 Task: open an excel sheet and write heading  Expense ManagerAdd Datesin a column and its values below  '2023-05-01, 2023-05-03, 2023-05-05, 2023-05-10, 2023-05-15, 2023-05-20, 2023-05-25 & 2023-05-31'Add Categories in next column and its values below  Food, Transportation, Utilities, Food, Housing, Entertainment, Utilities & FoodAdd Descriptionsin next column and its values below  Grocery Store, Bus Fare, Internet Bill, Restaurant, Rent, Movie Tickets, Electricity Bill & Grocery StoreAdd Amountin next column and its values below  $50, $5, $60, $30, $800, $20, $70 & $40Save page Excel Spreadsheet Template
Action: Mouse moved to (22, 14)
Screenshot: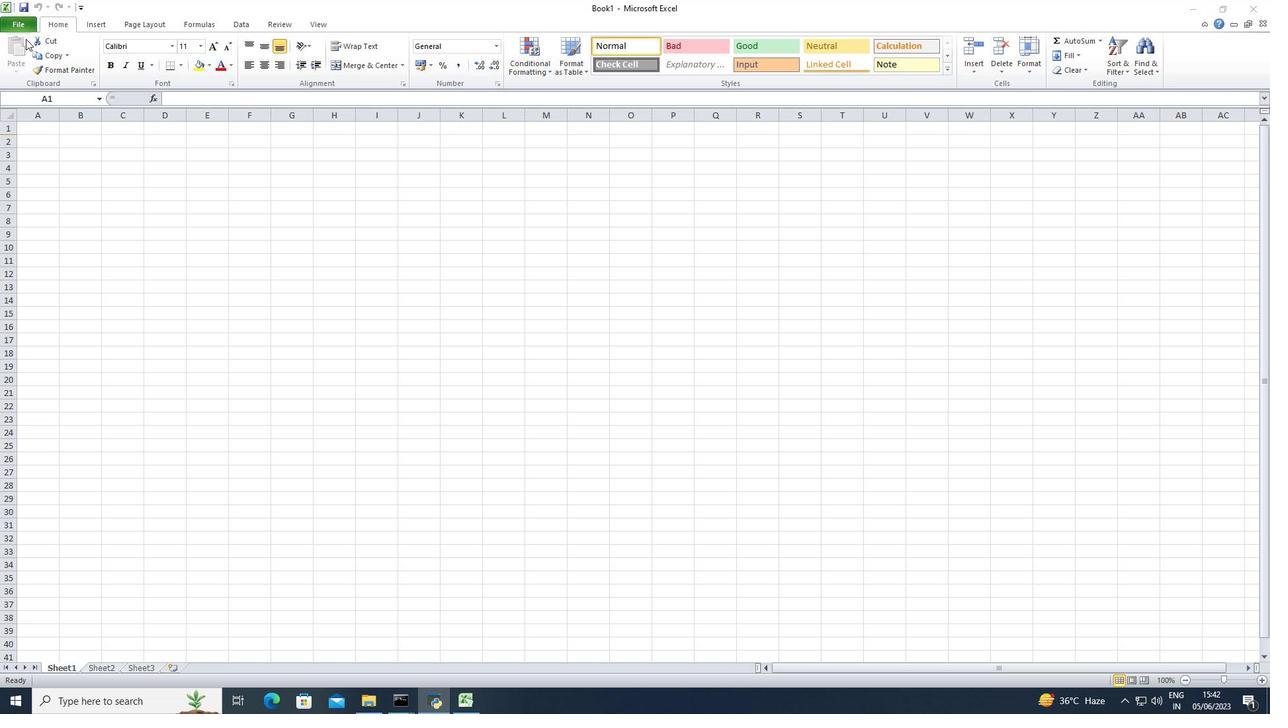 
Action: Mouse pressed left at (22, 14)
Screenshot: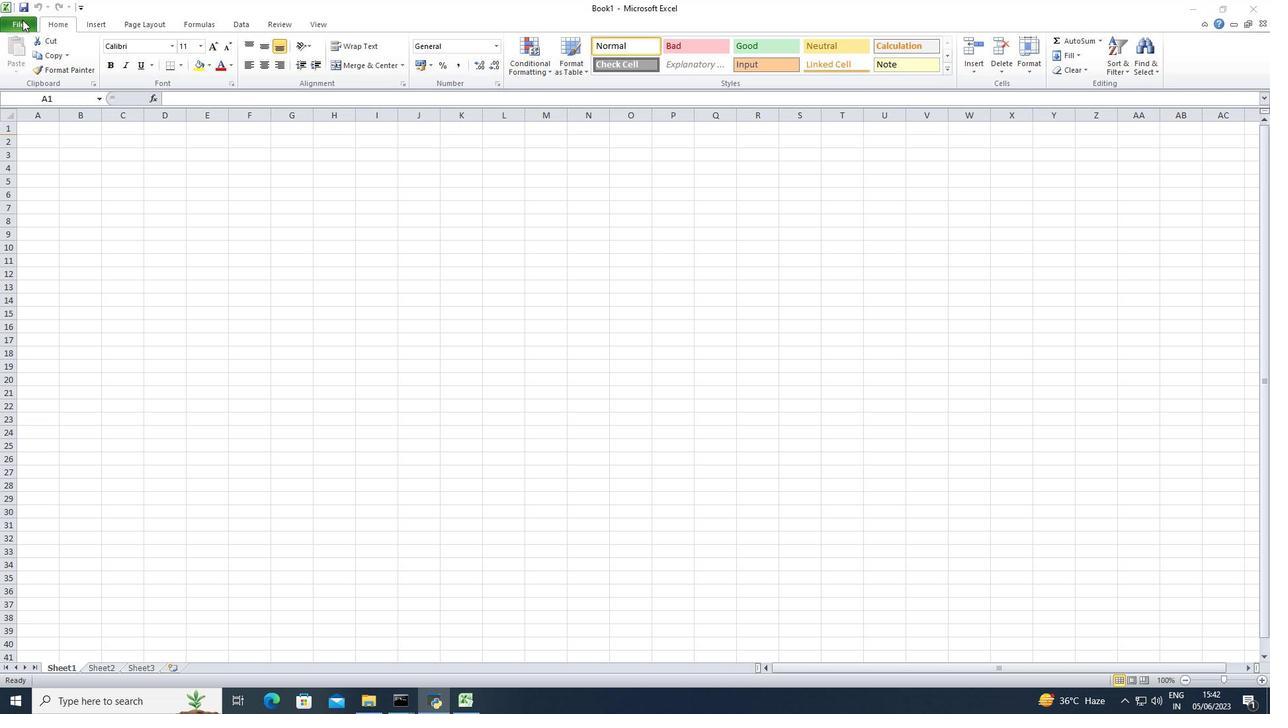 
Action: Mouse moved to (23, 23)
Screenshot: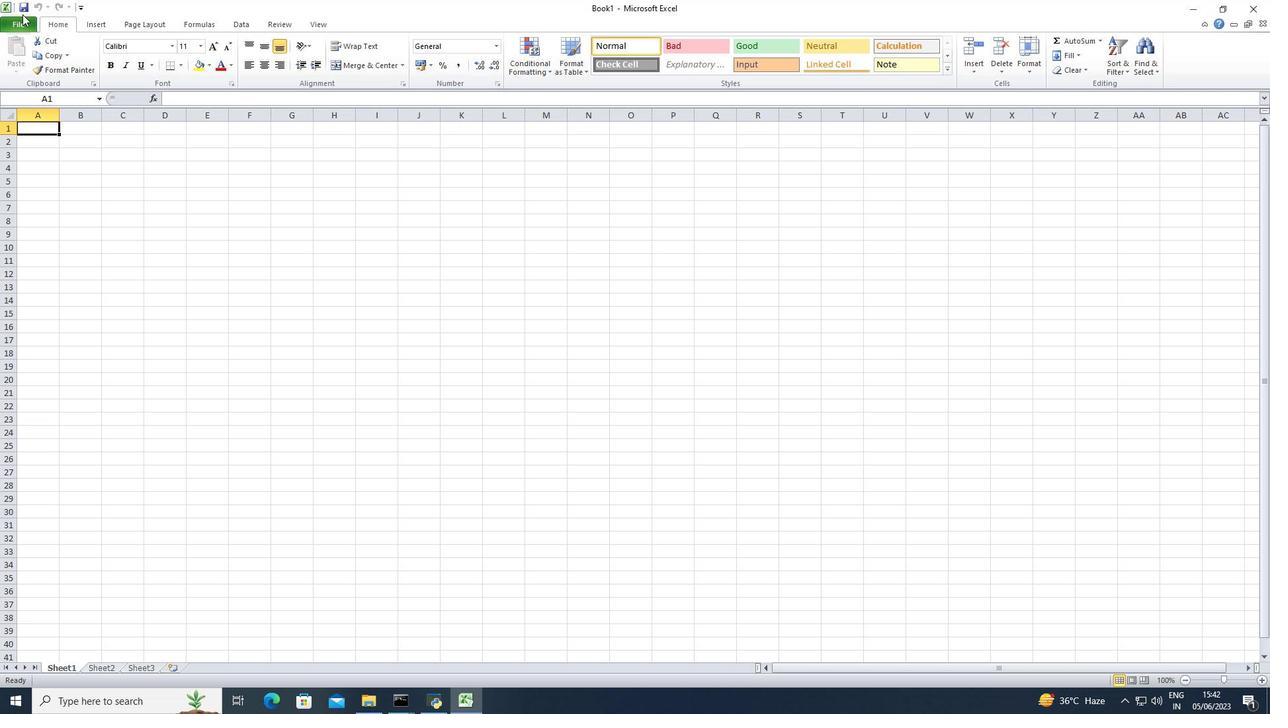
Action: Mouse pressed left at (23, 23)
Screenshot: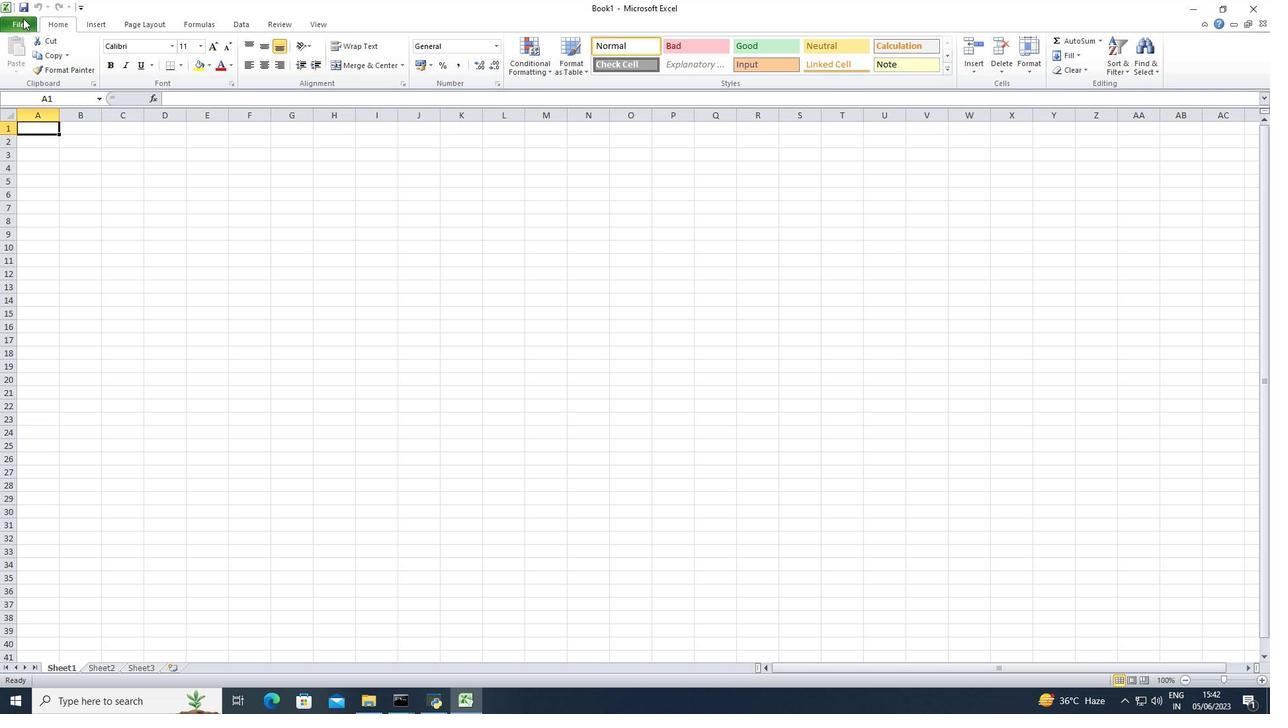
Action: Mouse moved to (27, 174)
Screenshot: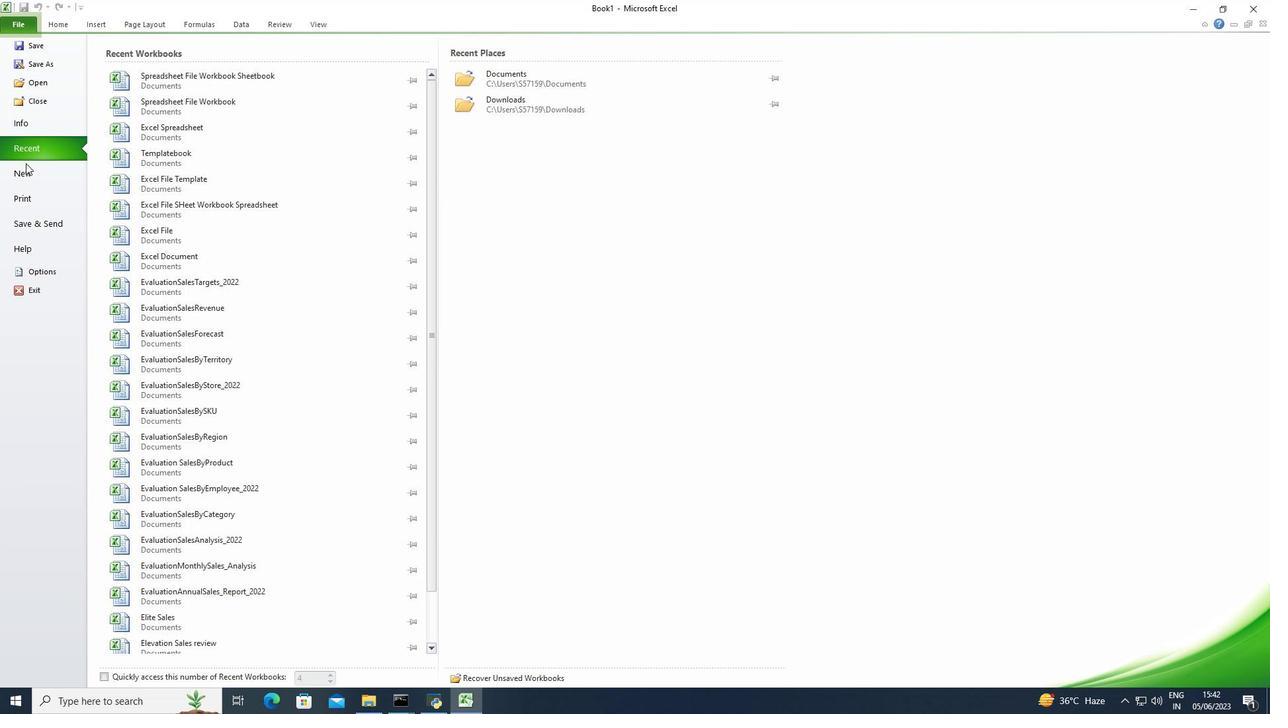 
Action: Mouse pressed left at (27, 174)
Screenshot: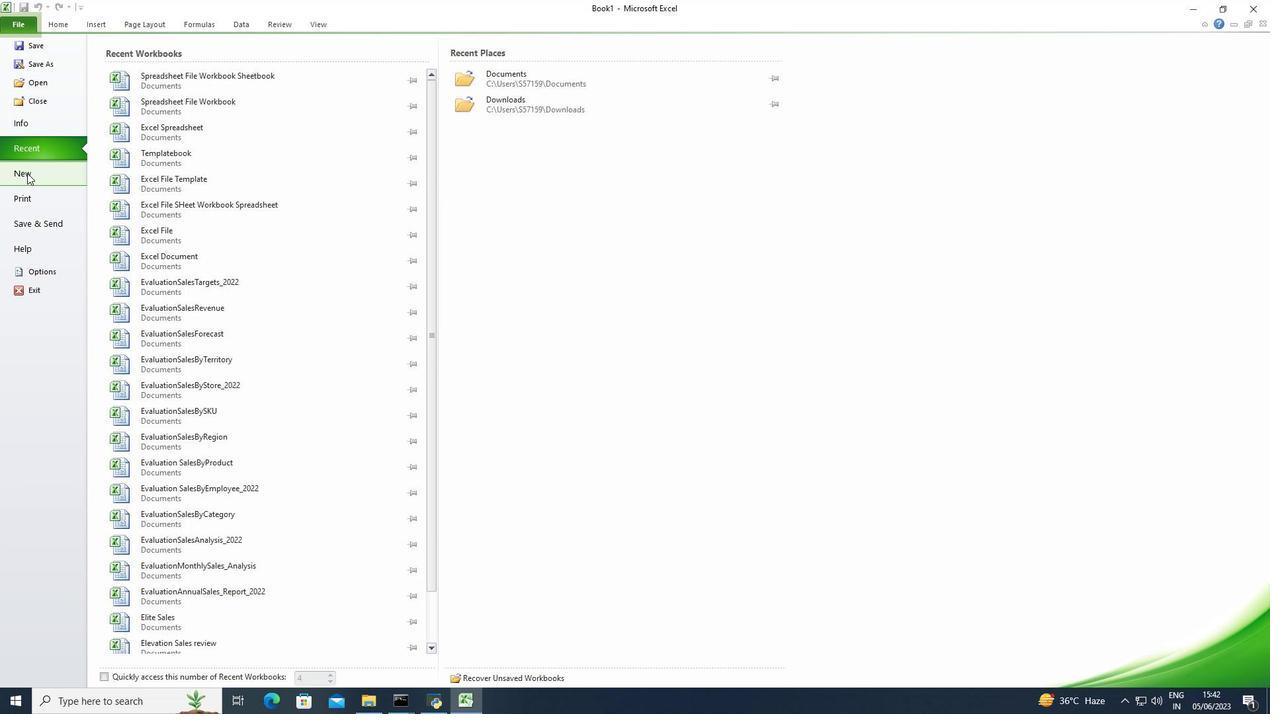 
Action: Mouse moved to (672, 328)
Screenshot: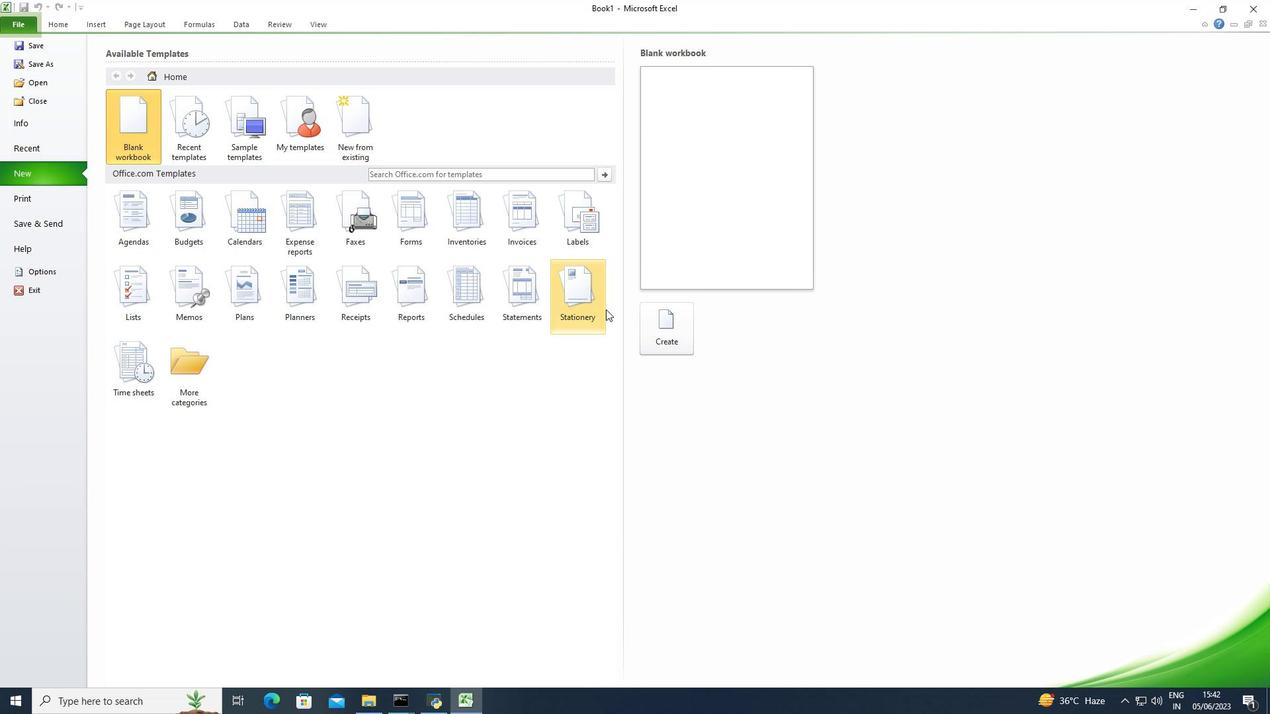 
Action: Mouse pressed left at (672, 328)
Screenshot: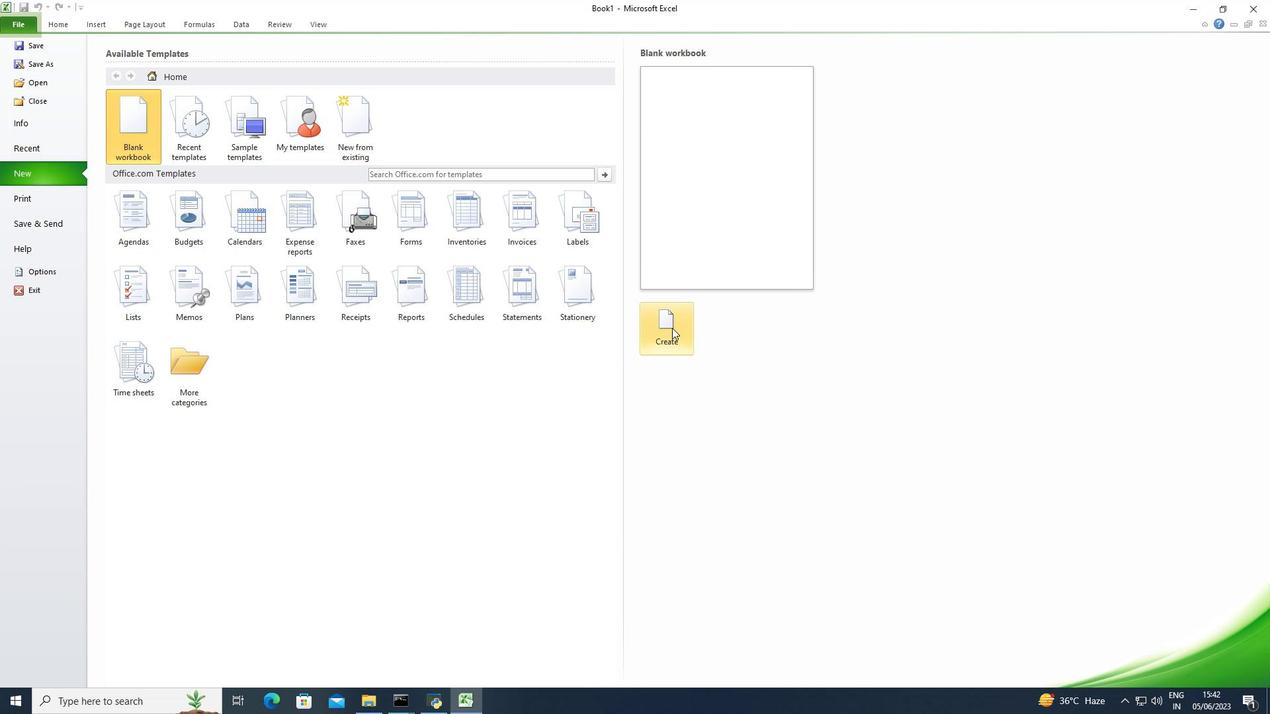 
Action: Mouse moved to (28, 133)
Screenshot: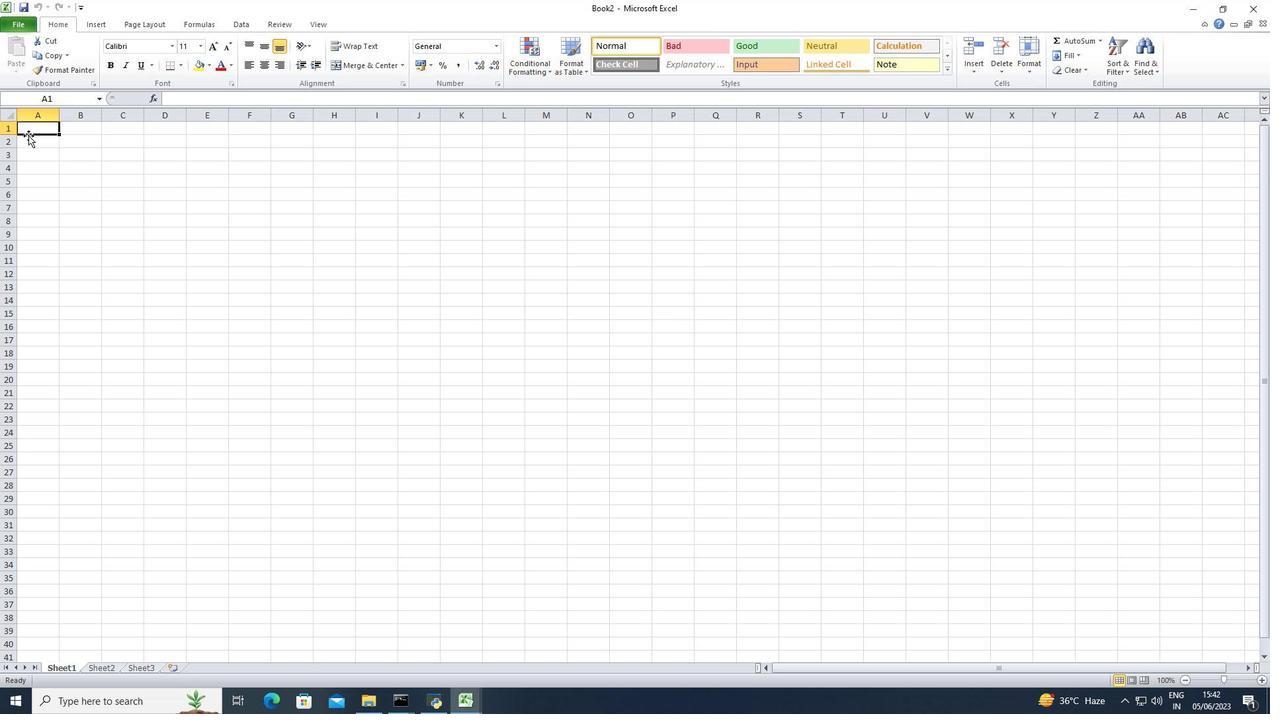 
Action: Mouse pressed left at (28, 133)
Screenshot: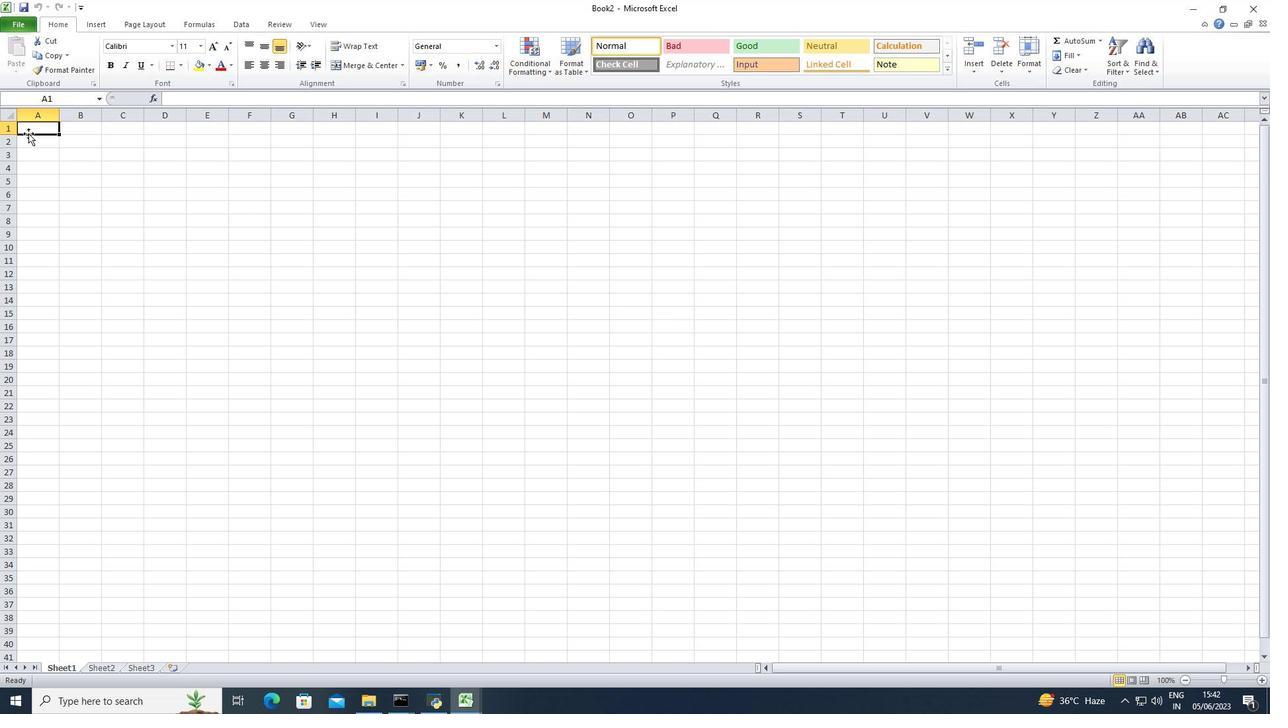 
Action: Key pressed <Key.shift>Expense<Key.space><Key.shift><Key.shift><Key.shift><Key.shift><Key.shift><Key.shift><Key.shift><Key.shift><Key.shift><Key.shift><Key.shift><Key.shift><Key.shift><Key.shift><Key.shift><Key.shift><Key.shift><Key.shift><Key.shift><Key.shift><Key.shift><Key.shift><Key.shift><Key.shift><Key.shift><Key.shift><Key.shift>Manager<Key.down><Key.down><Key.shift><Key.shift><Key.shift><Key.shift><Key.shift><Key.shift><Key.shift><Key.shift><Key.shift><Key.shift><Key.shift><Key.shift><Key.shift><Key.shift>Dates<Key.down>2023-05-01<Key.enter>2023-05-03<Key.enter>2023-05-05<Key.enter>2023-05-10<Key.enter>2023-050<Key.backspace>-15<Key.enter>2023-05-20<Key.enter>2023-05-25<Key.enter>2023-05-31<Key.enter>
Screenshot: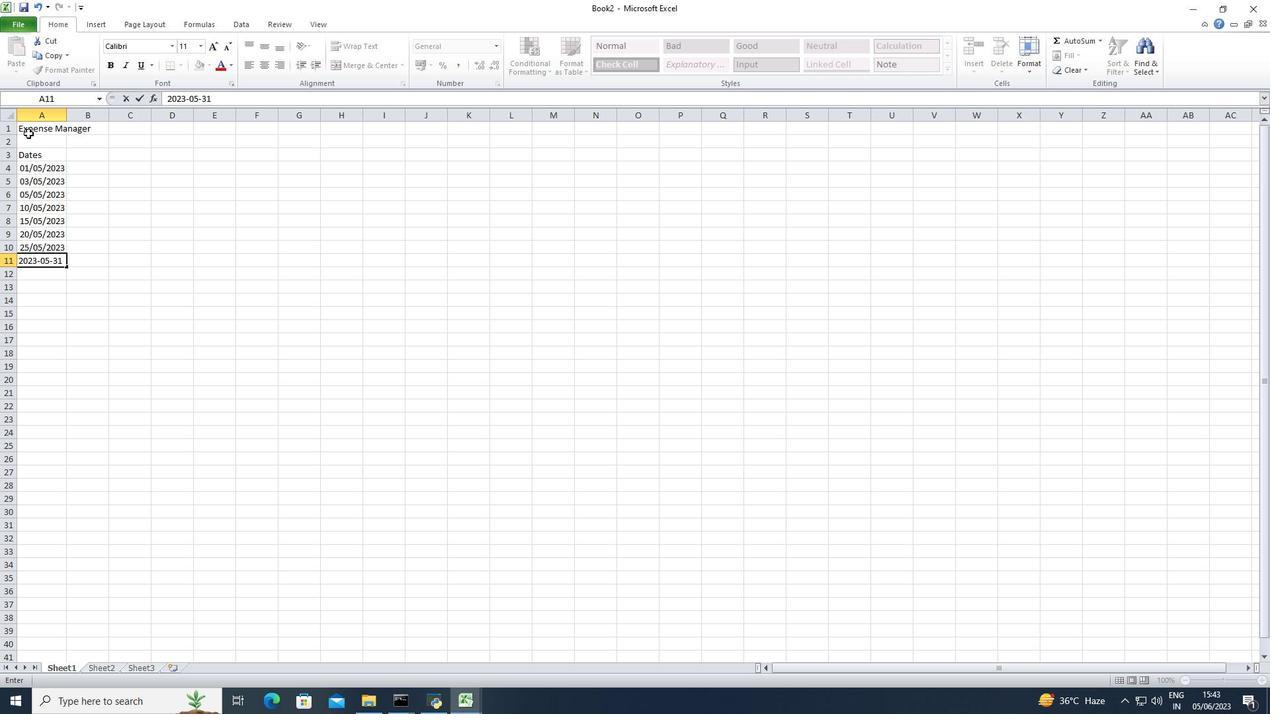 
Action: Mouse moved to (52, 167)
Screenshot: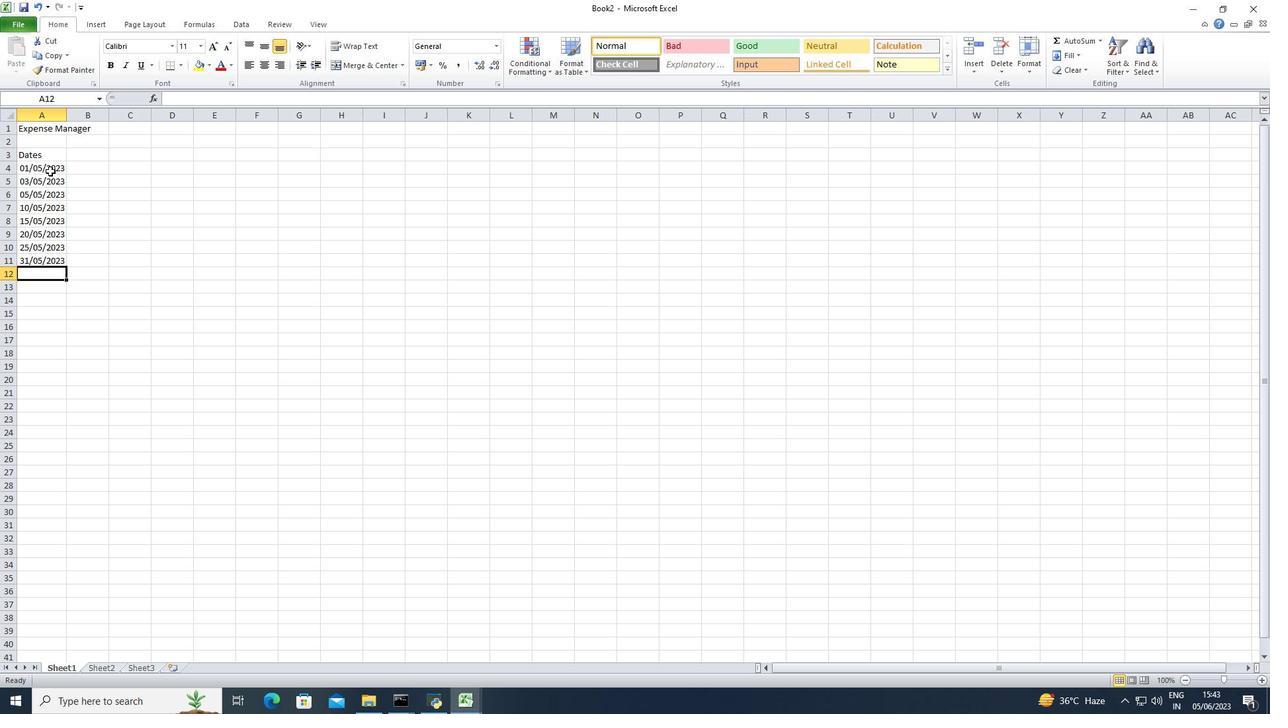 
Action: Mouse pressed left at (52, 167)
Screenshot: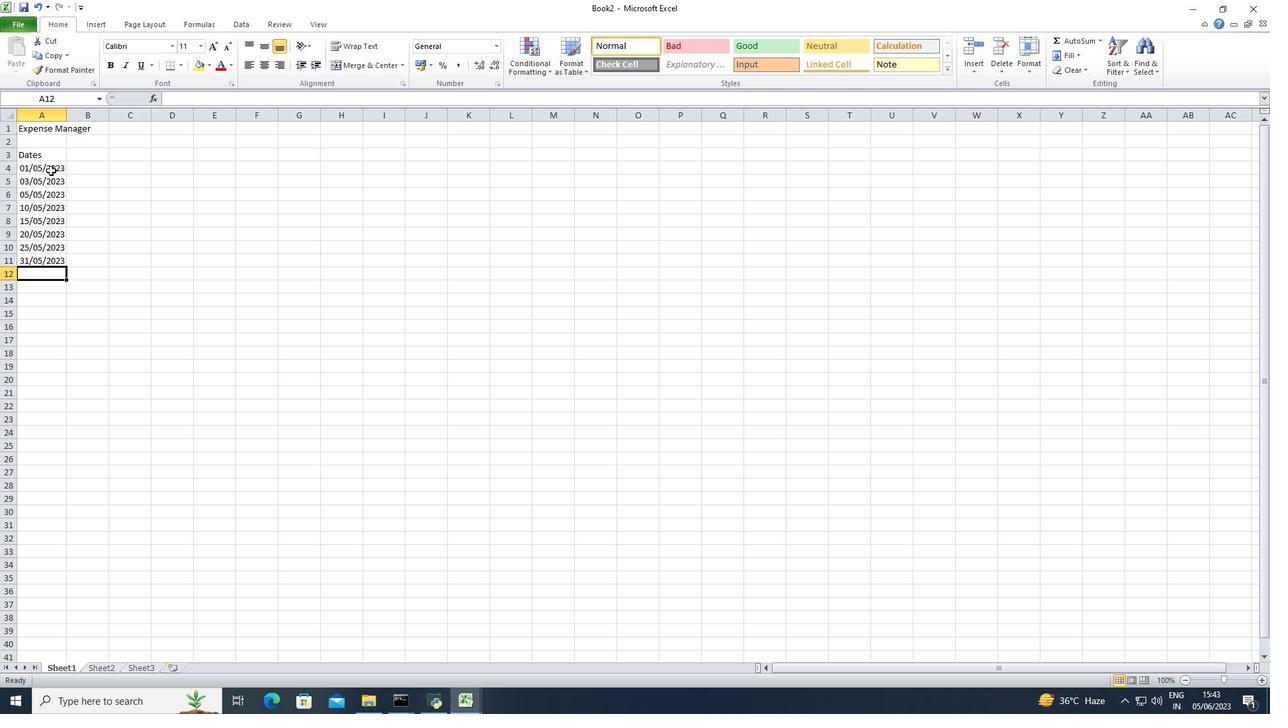 
Action: Mouse moved to (42, 240)
Screenshot: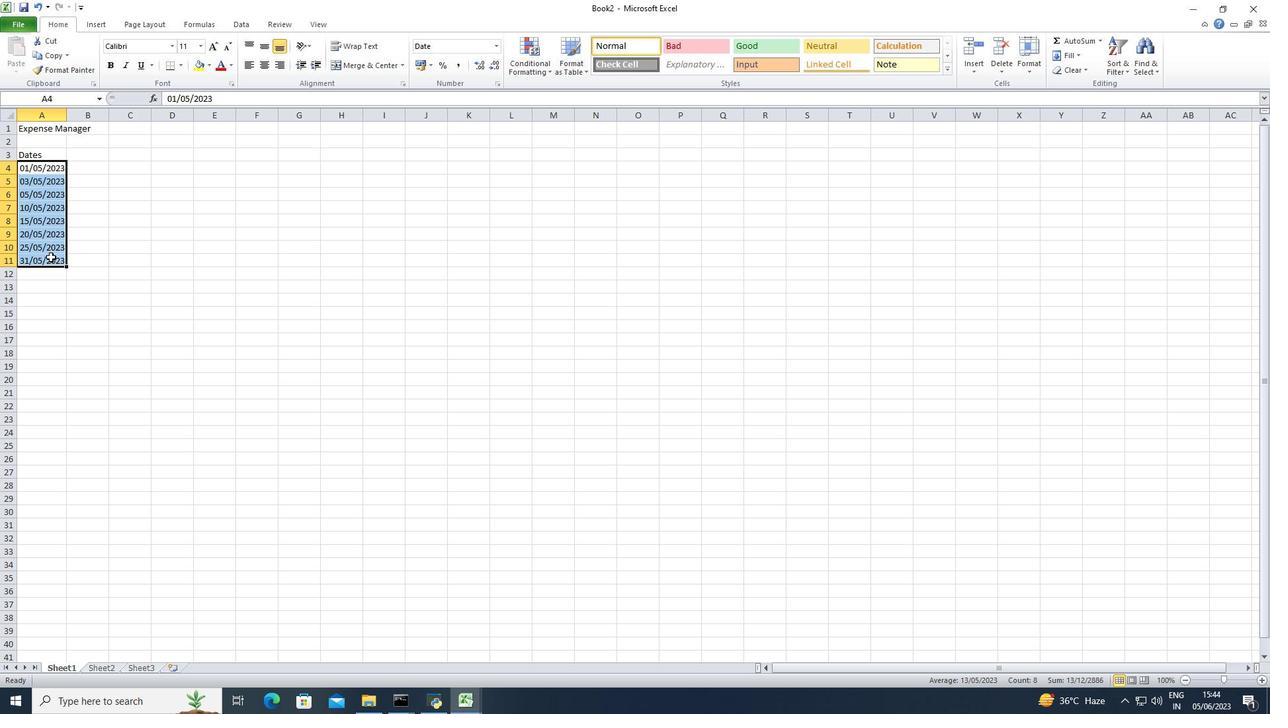 
Action: Mouse pressed right at (42, 240)
Screenshot: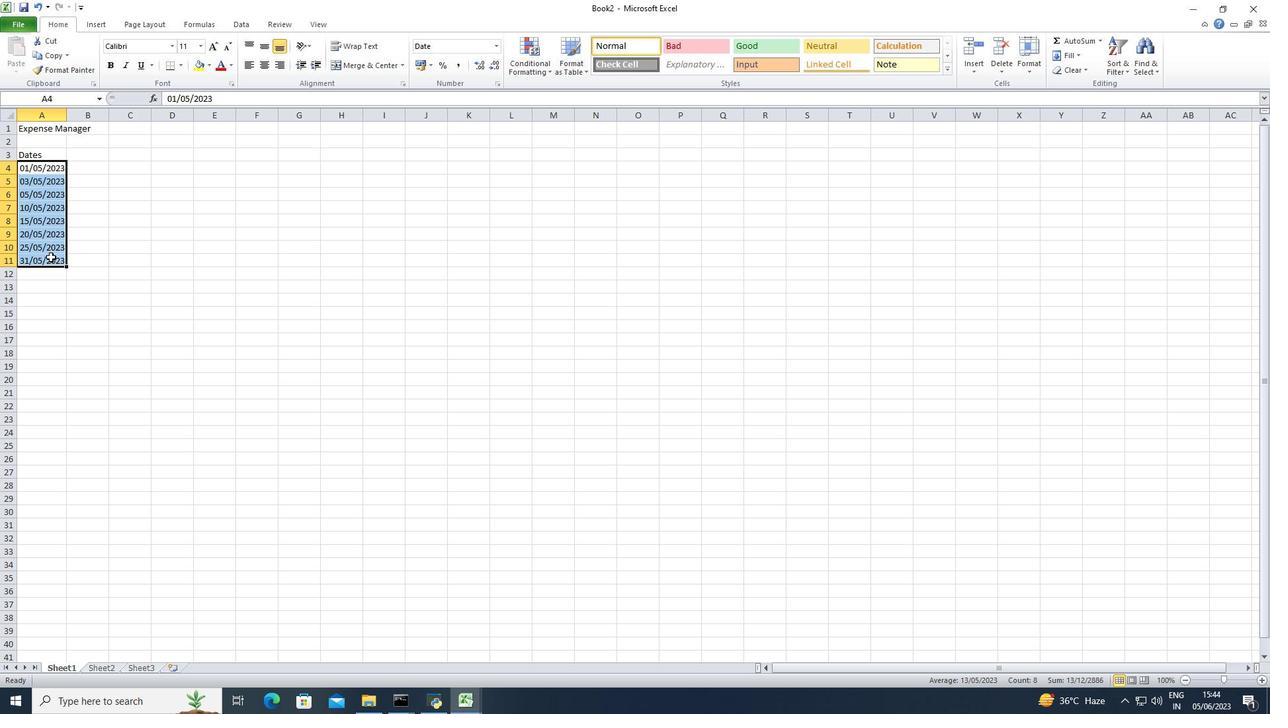 
Action: Mouse moved to (105, 416)
Screenshot: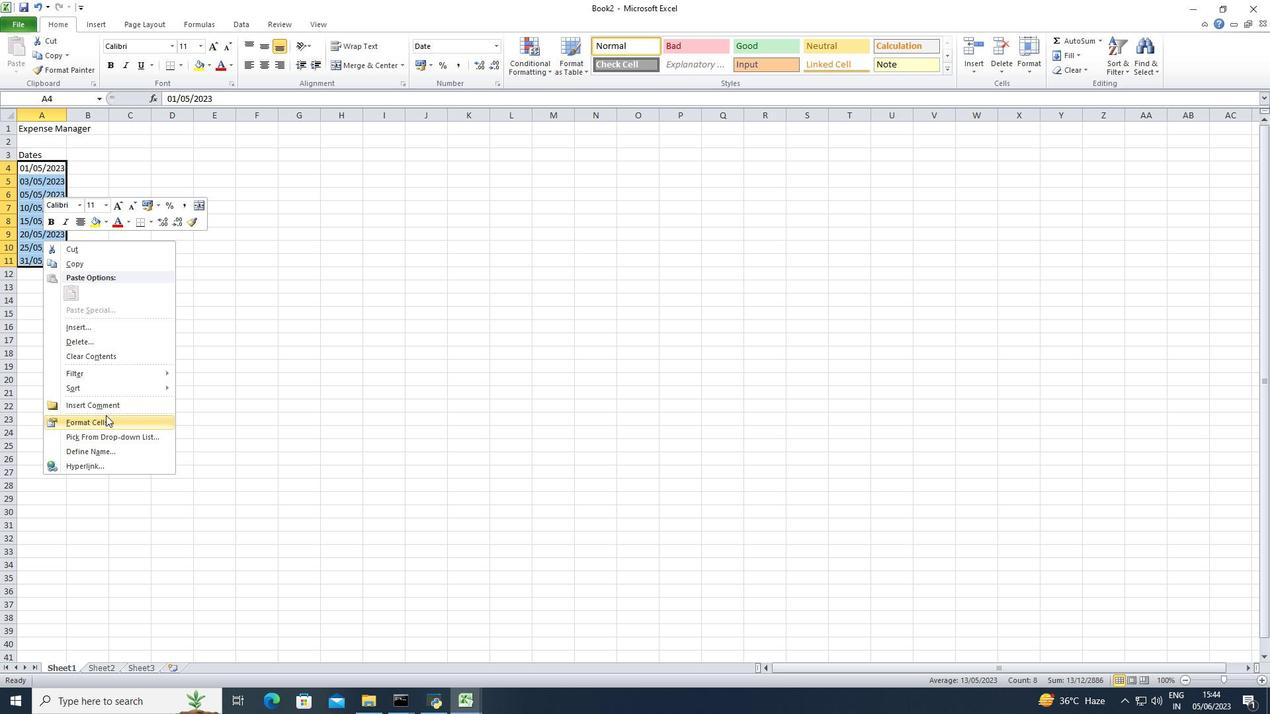 
Action: Mouse pressed left at (105, 416)
Screenshot: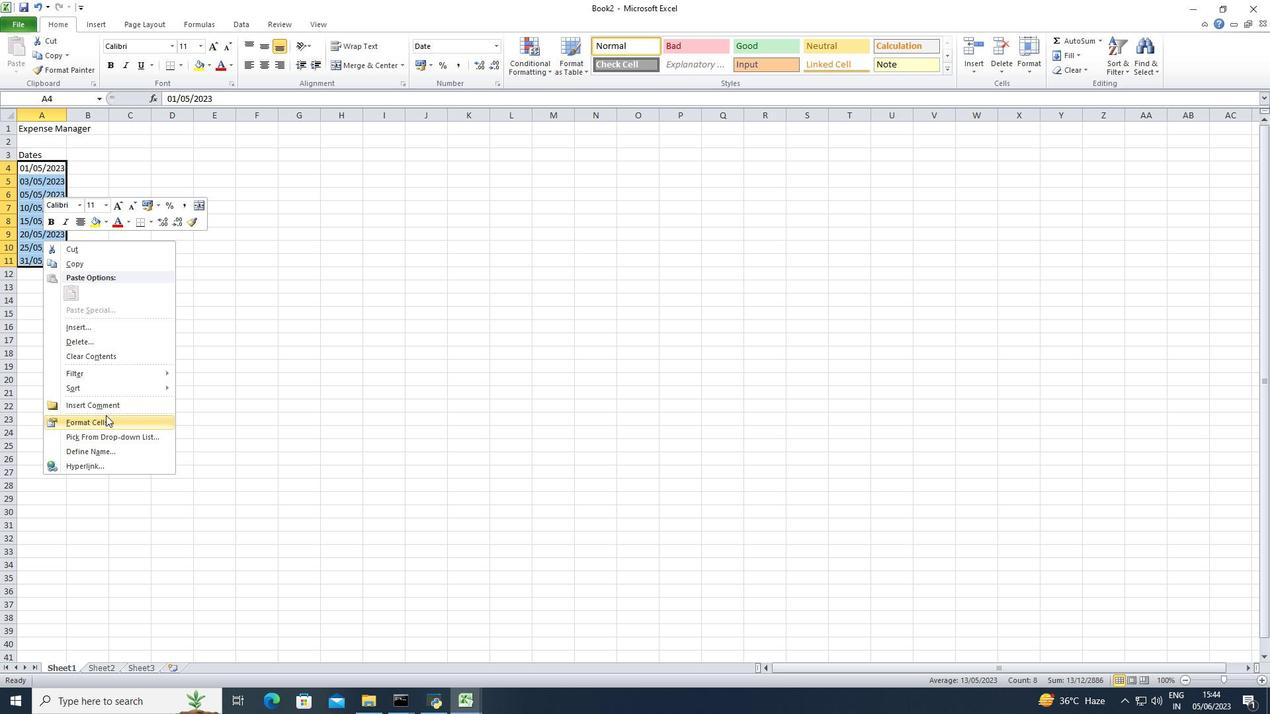
Action: Mouse moved to (169, 269)
Screenshot: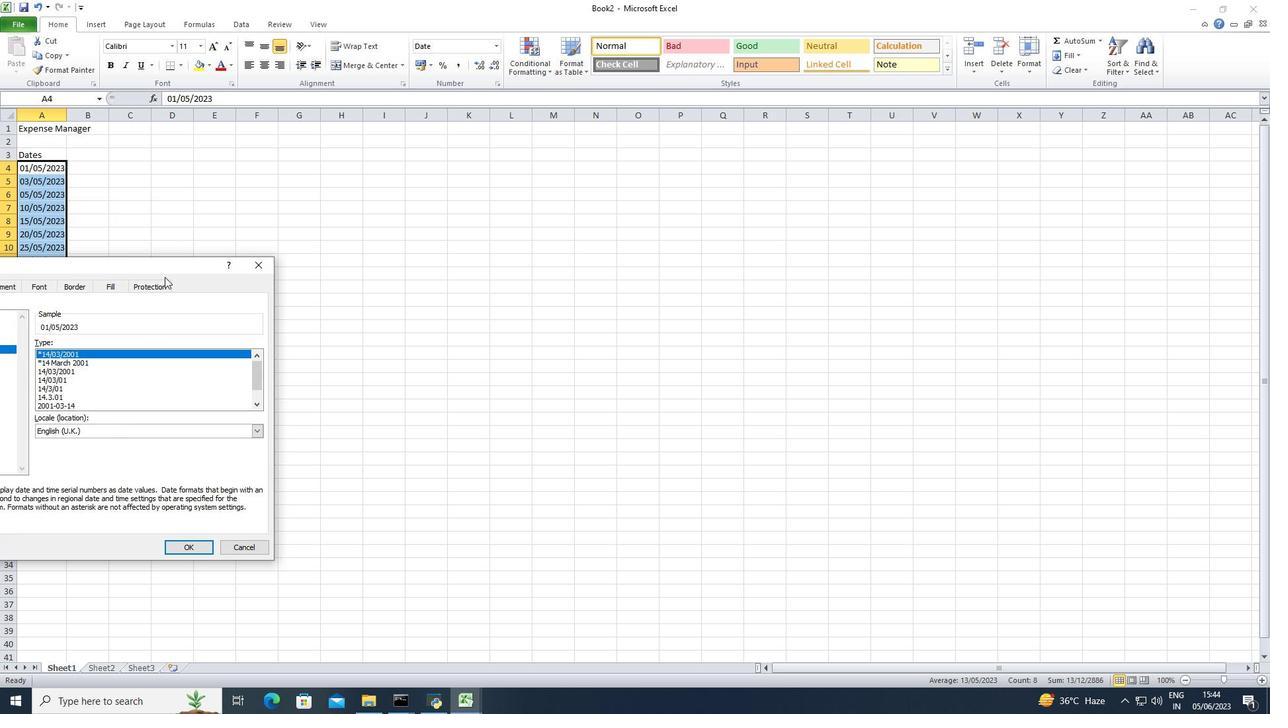 
Action: Mouse pressed left at (169, 269)
Screenshot: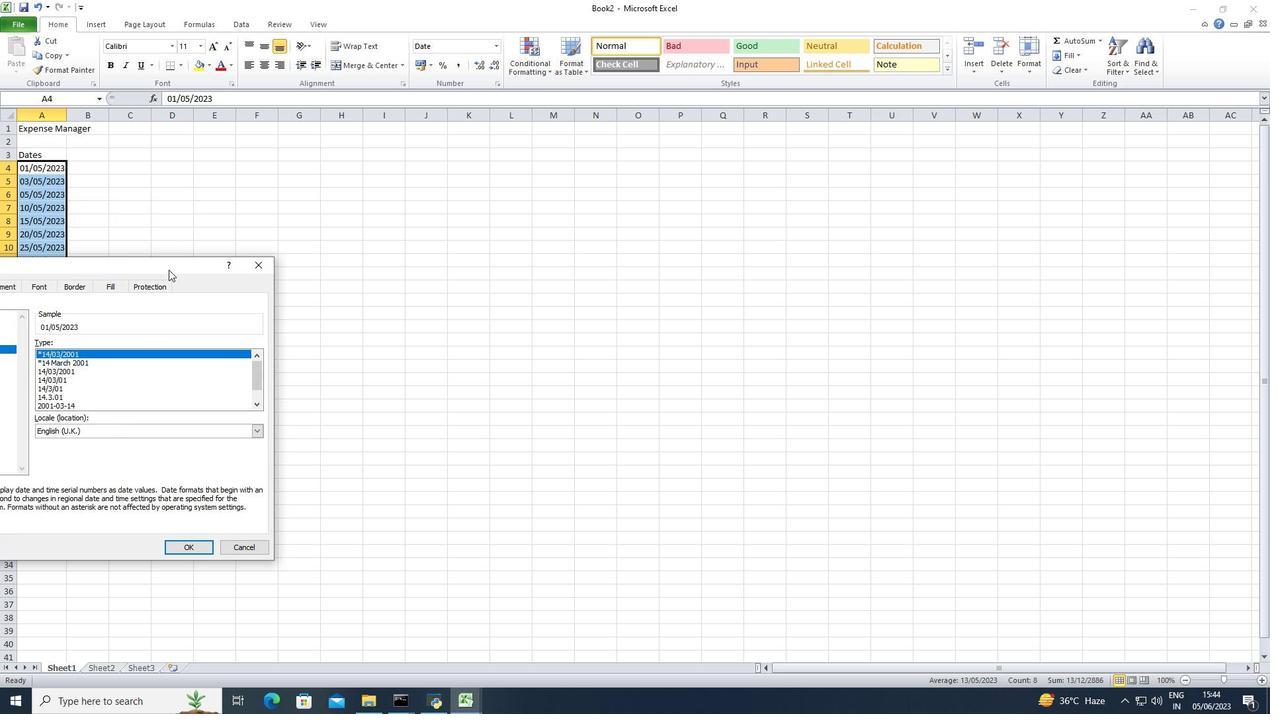 
Action: Mouse moved to (334, 288)
Screenshot: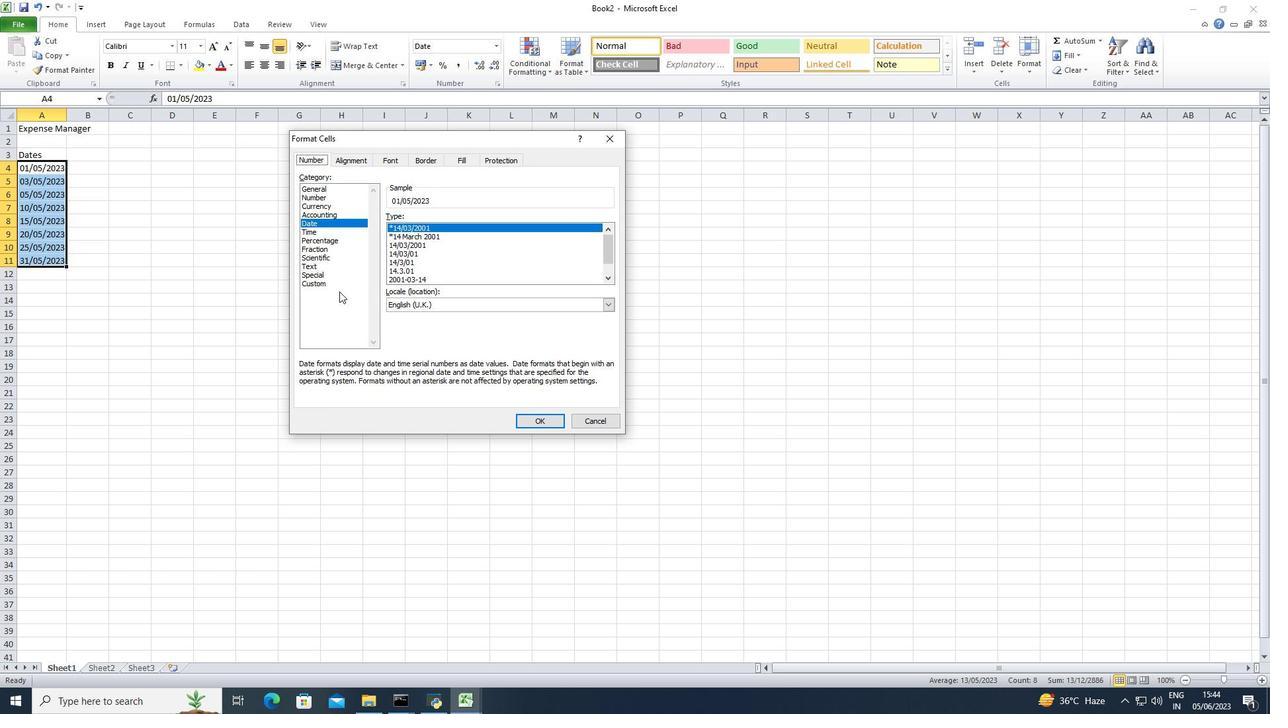 
Action: Mouse pressed left at (334, 288)
Screenshot: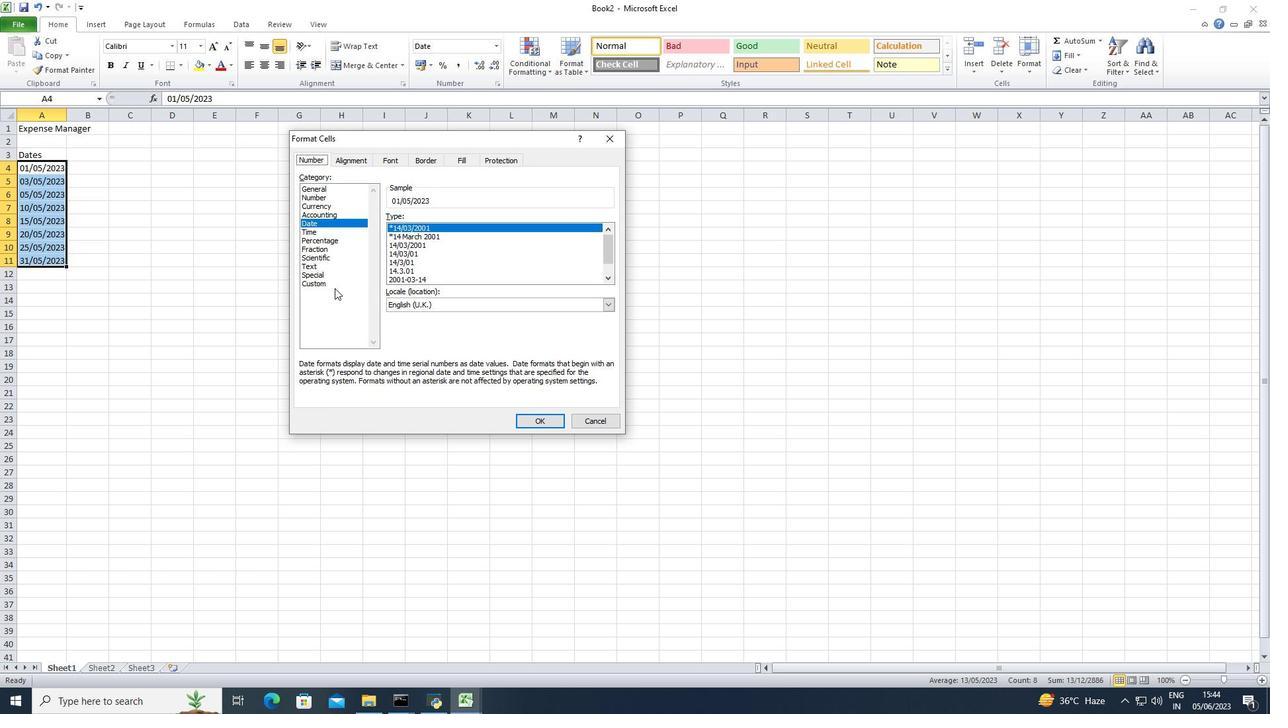 
Action: Mouse moved to (334, 282)
Screenshot: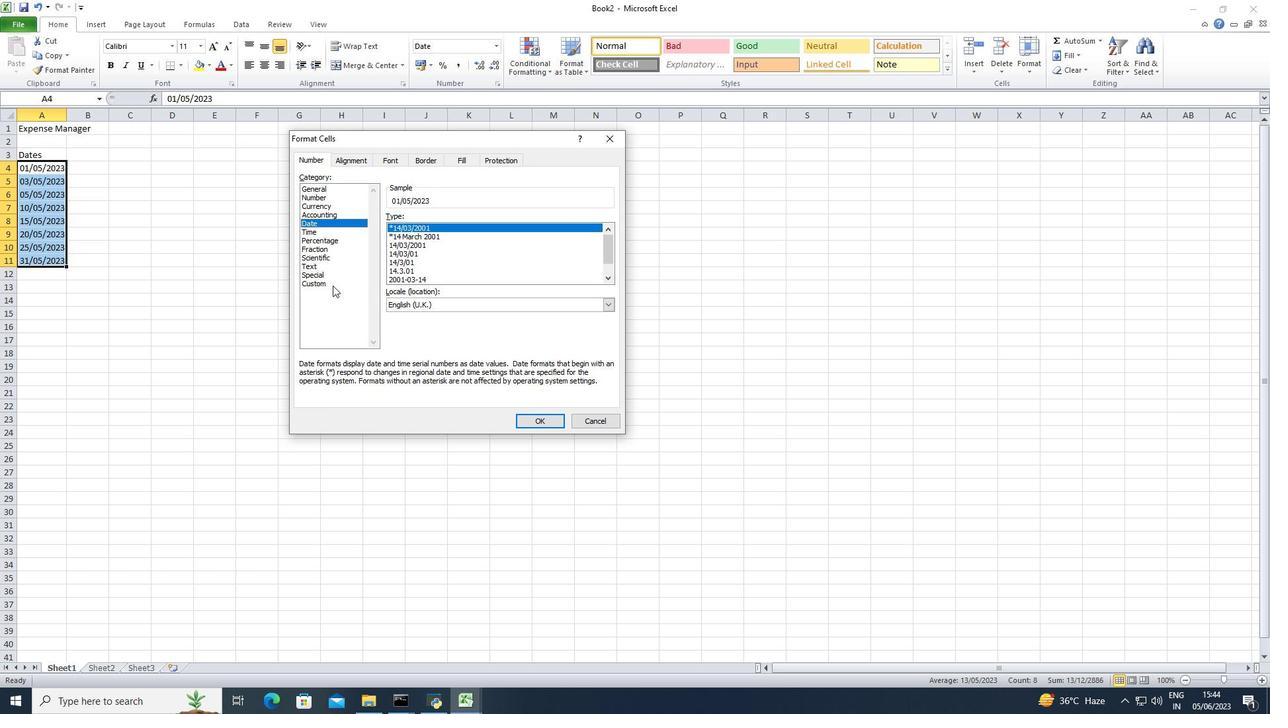 
Action: Mouse pressed left at (334, 282)
Screenshot: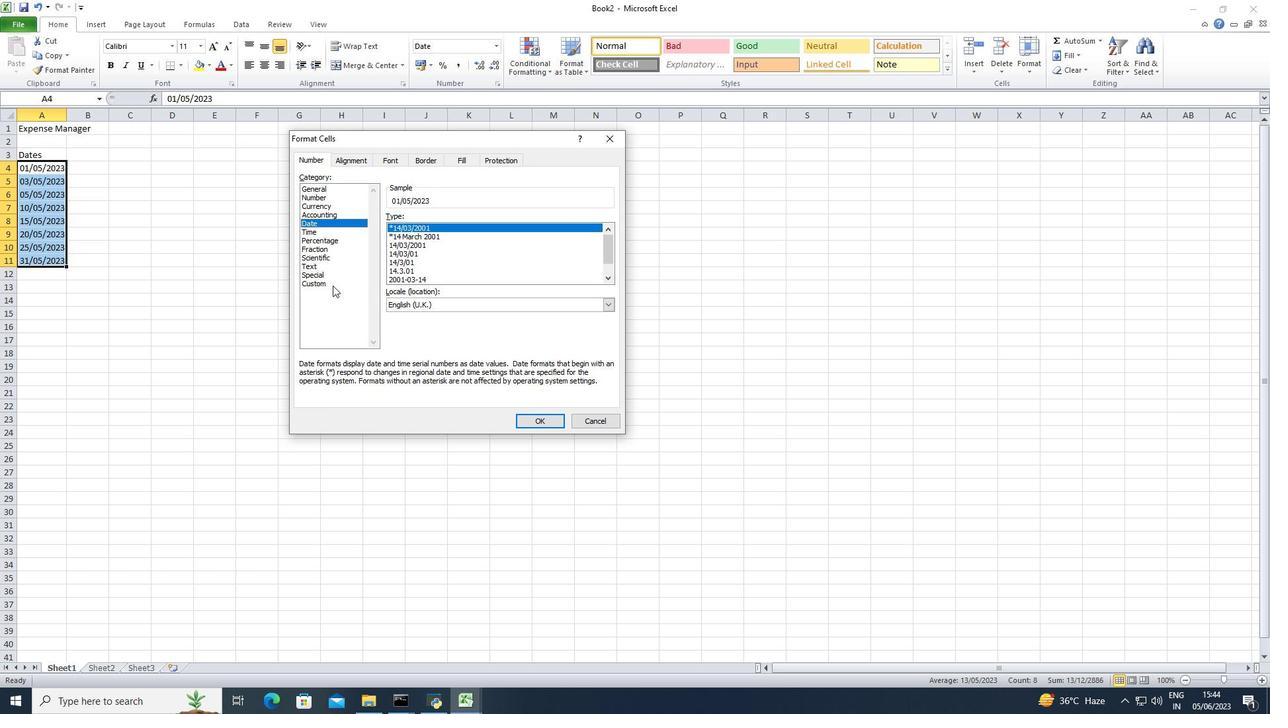 
Action: Mouse moved to (431, 226)
Screenshot: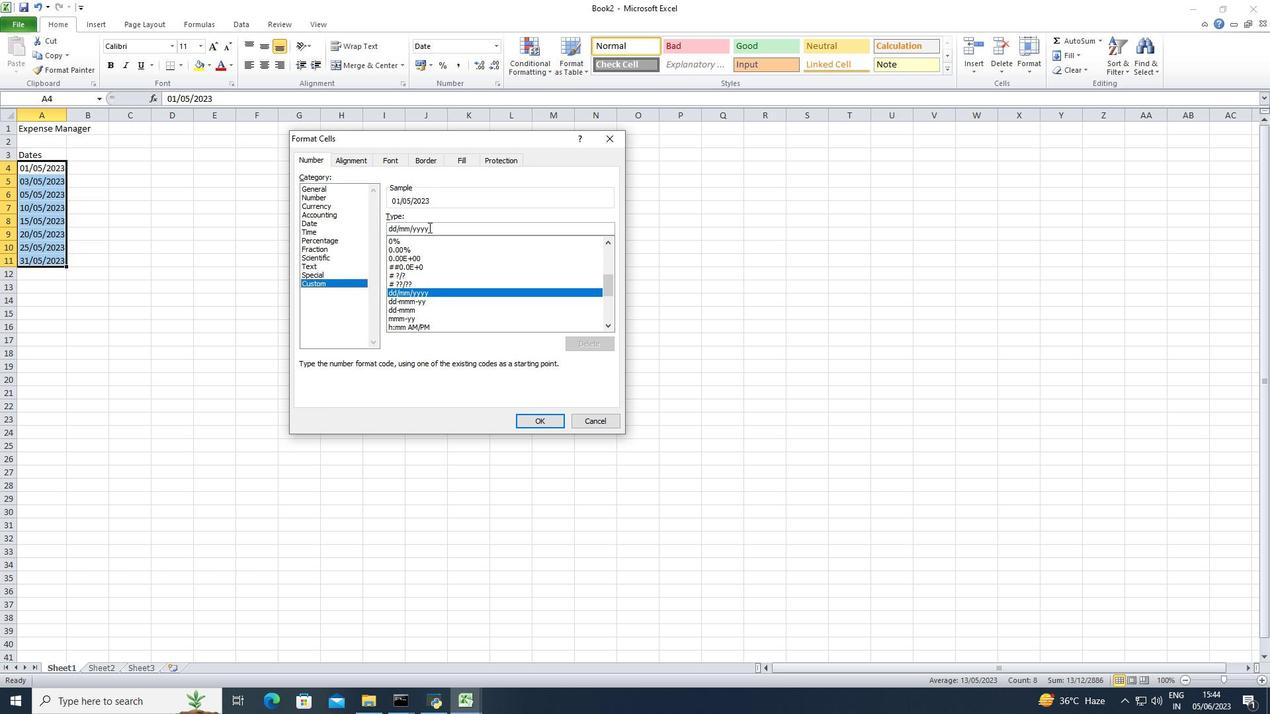 
Action: Mouse pressed left at (431, 226)
Screenshot: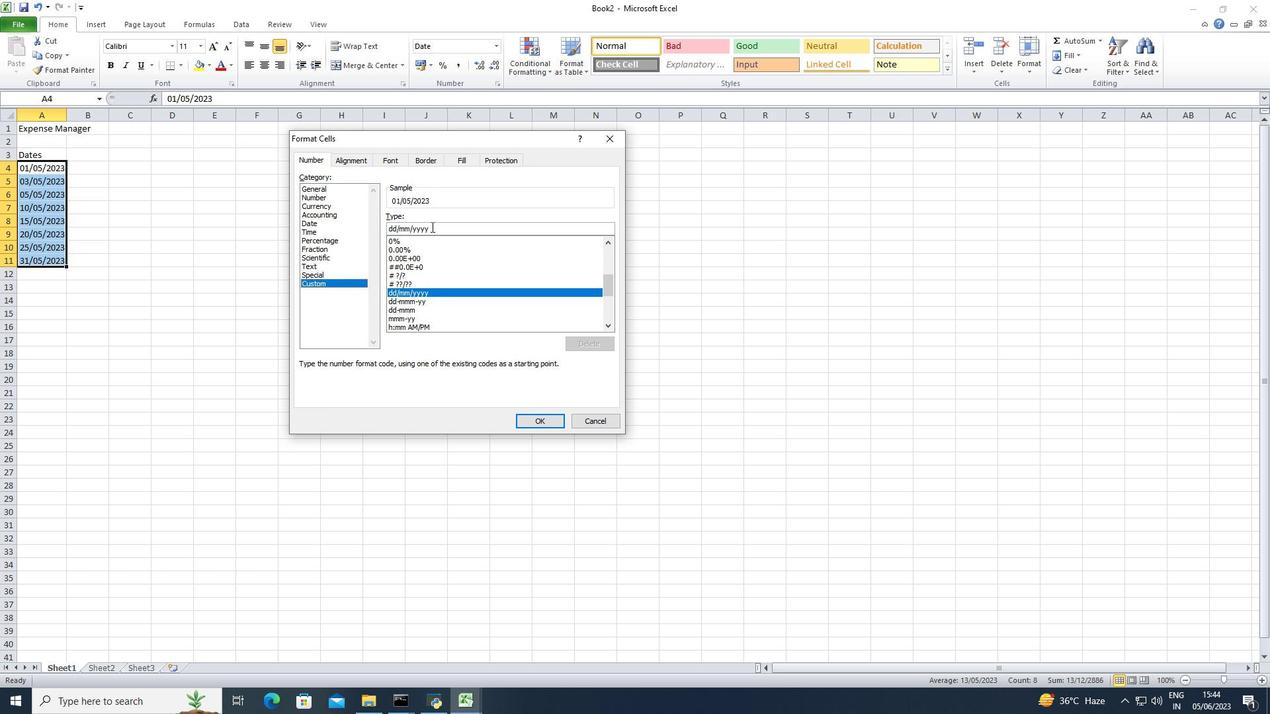 
Action: Mouse moved to (456, 222)
Screenshot: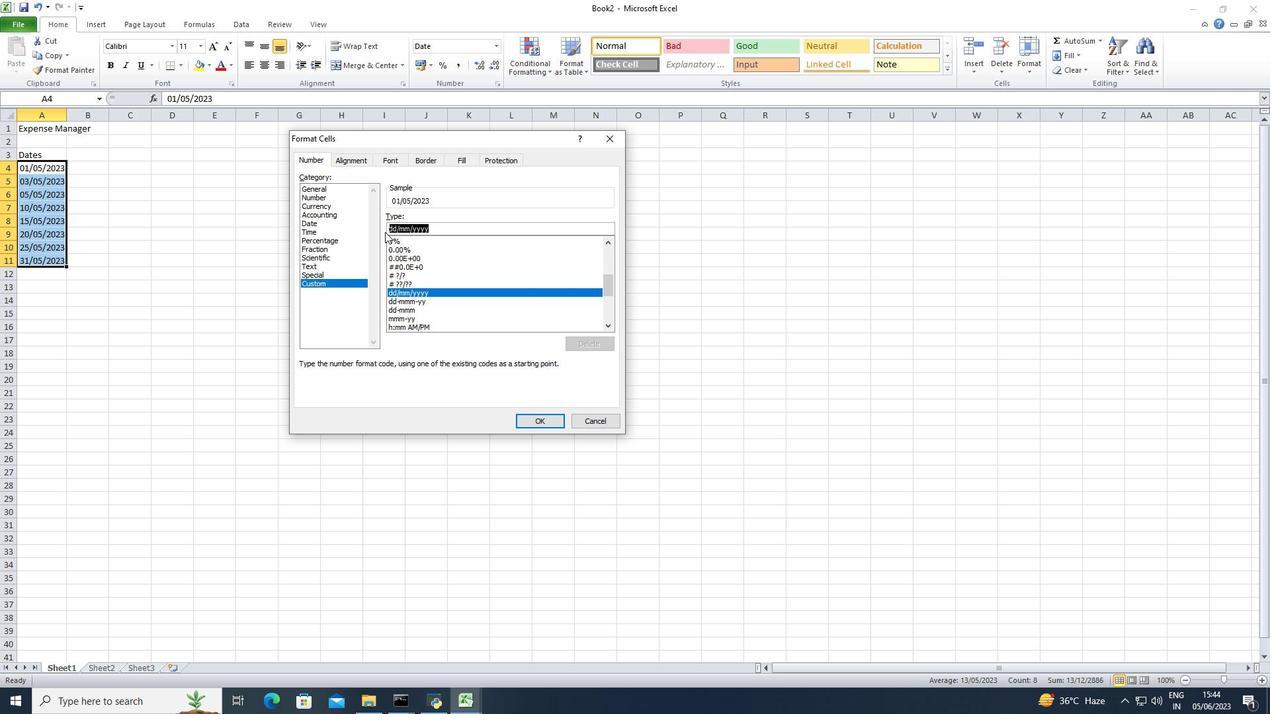 
Action: Key pressed yyyy/mm/dd
Screenshot: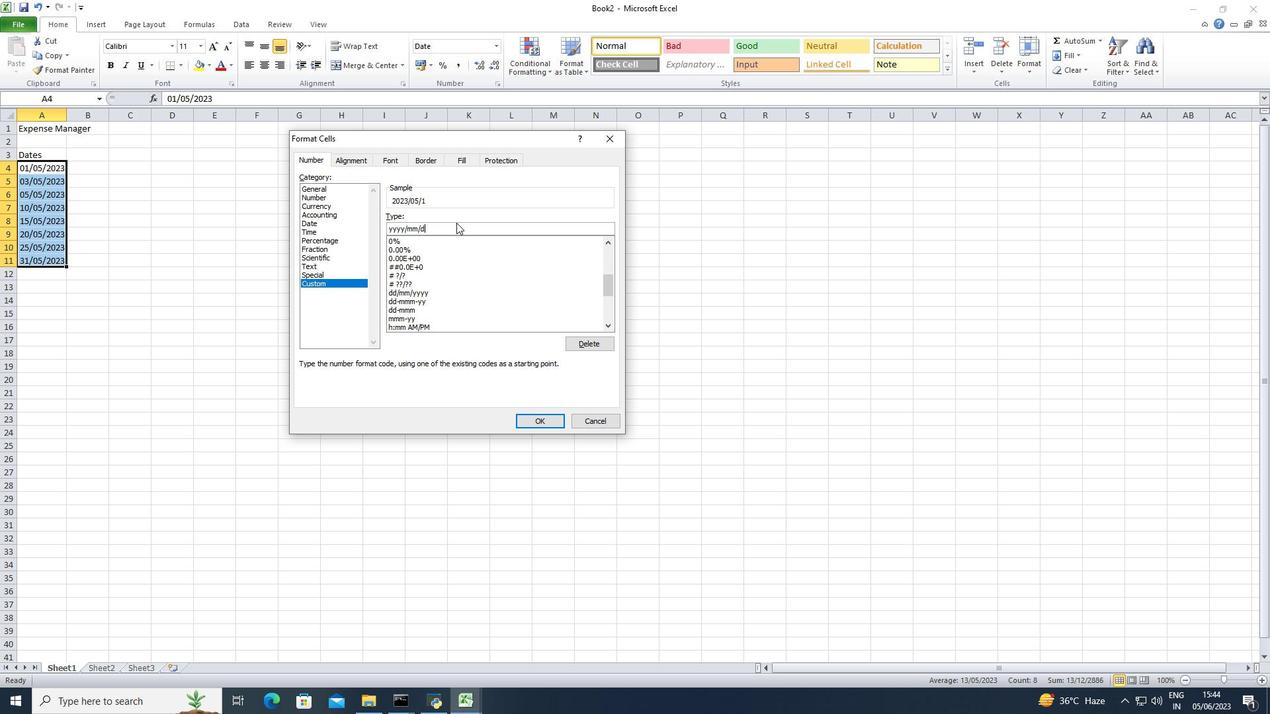 
Action: Mouse moved to (527, 423)
Screenshot: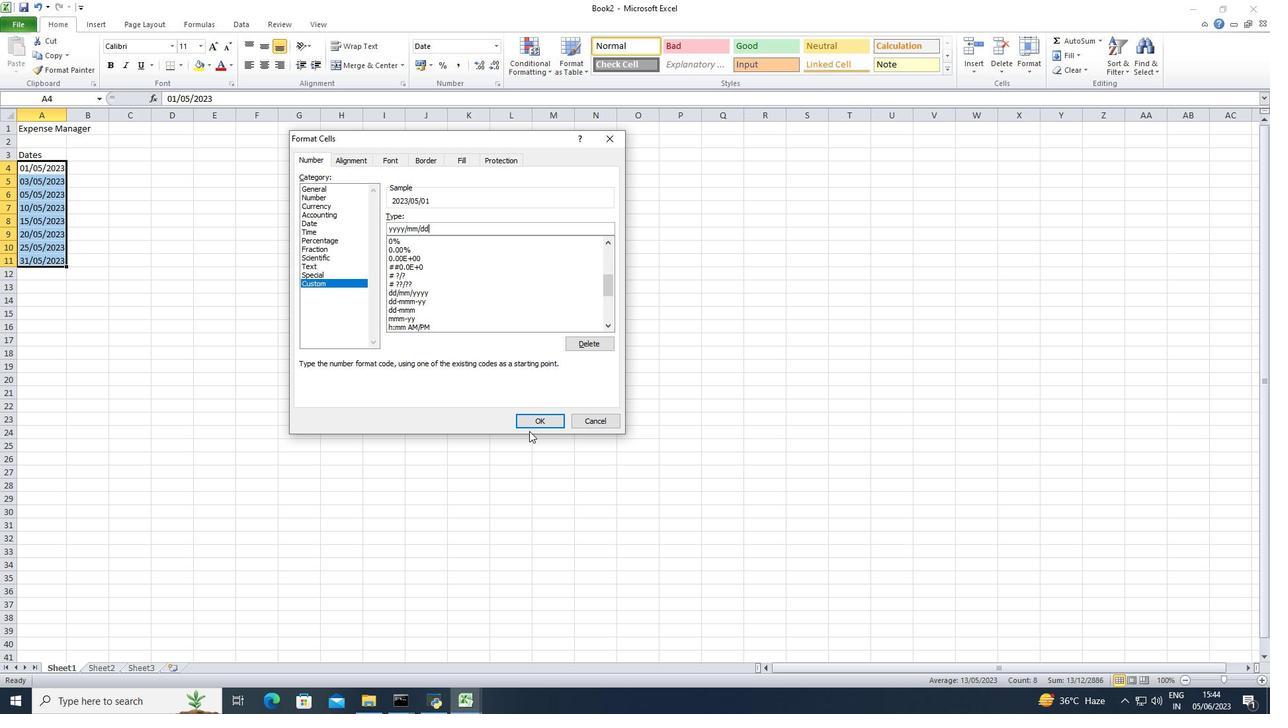 
Action: Mouse pressed left at (527, 423)
Screenshot: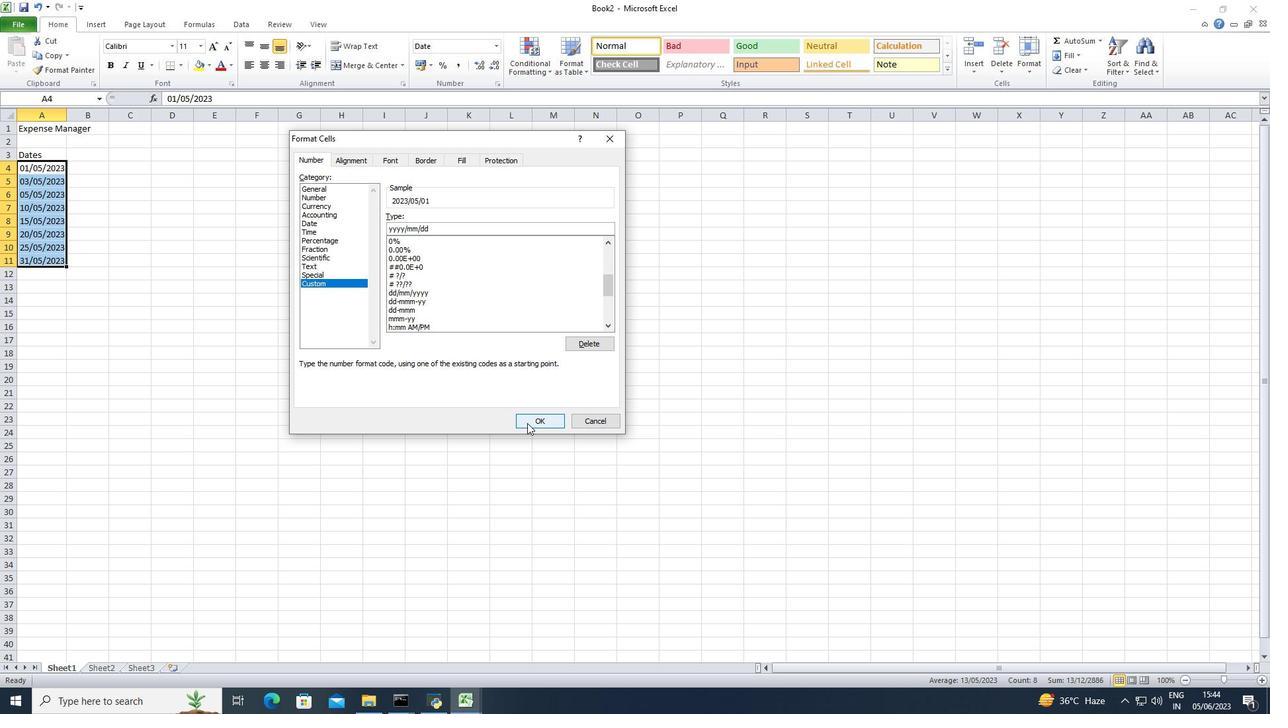 
Action: Mouse moved to (132, 156)
Screenshot: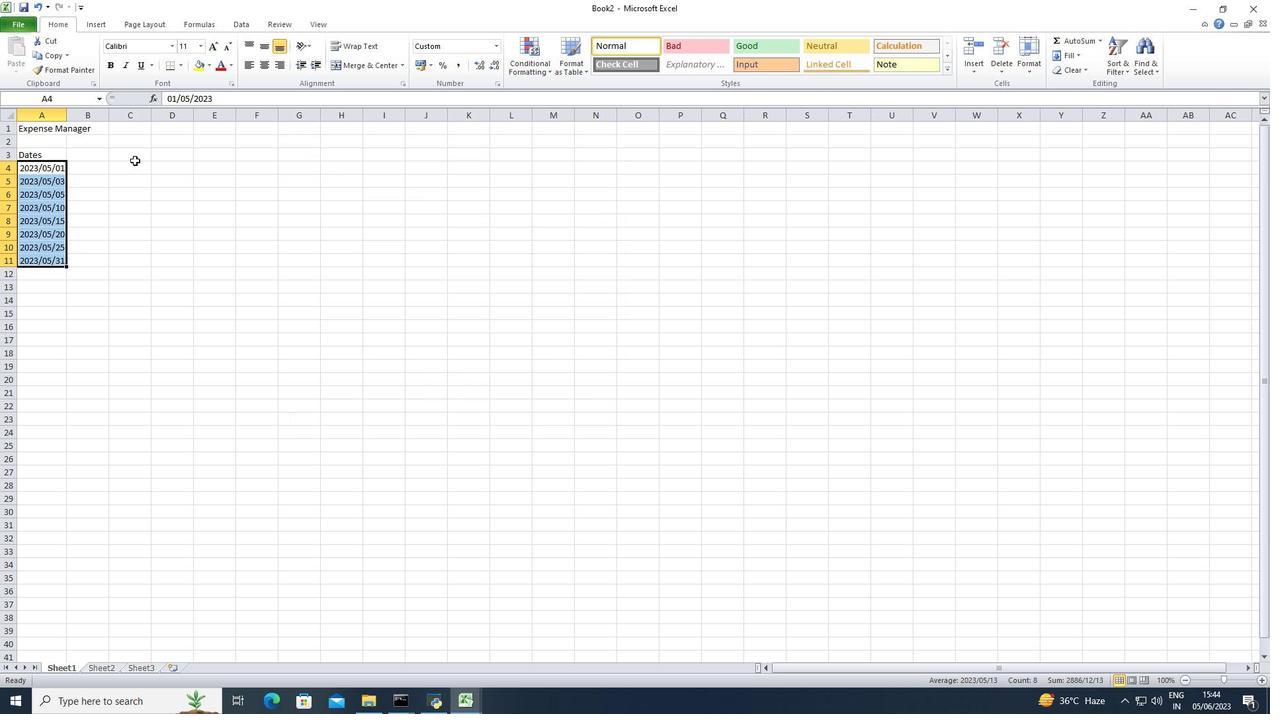 
Action: Mouse pressed left at (132, 156)
Screenshot: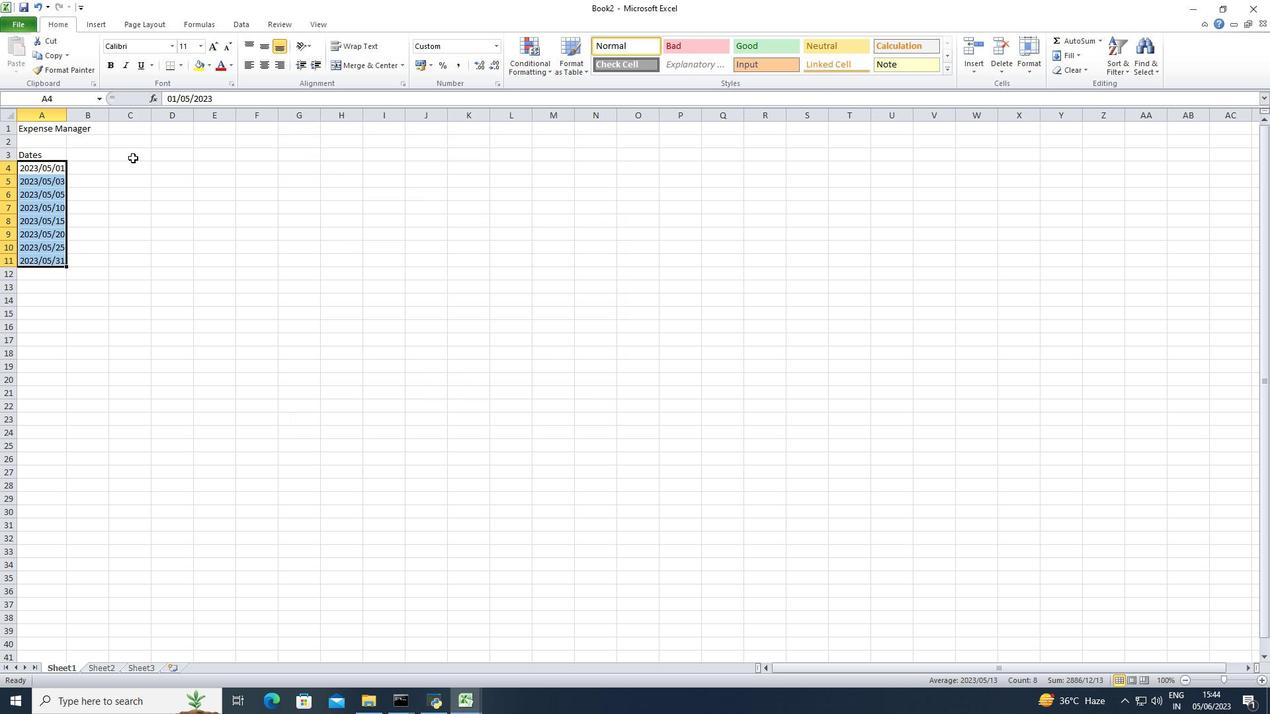 
Action: Key pressed <Key.shift>Categories<Key.down><Key.shift>Food<Key.enter><Key.shift><Key.shift><Key.shift><Key.shift>Transportation<Key.down><Key.shift>Utilties<Key.down><Key.shift>Food<Key.enter><Key.shift>Housing<Key.enter><Key.shift>Entertainment<Key.down><Key.shift>Utilities<Key.down><Key.shift>Food<Key.down><Key.right><Key.right><Key.up><Key.up><Key.up><Key.up><Key.up><Key.up><Key.up><Key.up><Key.up><Key.shift>Descriptions<Key.down><Key.shift><Key.shift><Key.shift>Grocery<Key.space><Key.shift>Store<Key.enter><Key.shift>Bus<Key.space><Key.shift>Fare<Key.enter><Key.shift>Internet<Key.space><Key.shift>Bill<Key.enter><Key.shift>Restaurant<Key.enter><Key.shift>Rent<Key.enter><Key.shift>Movie<Key.space><Key.shift><Key.shift><Key.shift><Key.shift><Key.shift>To<Key.backspace>ickets<Key.enter><Key.shift>Electricity<Key.space><Key.shift>Bill<Key.enter><Key.shift>Grocery<Key.space><Key.shift>Store<Key.down><Key.right><Key.right><Key.up><Key.up><Key.up><Key.up><Key.up><Key.up><Key.up><Key.up><Key.up><Key.shift>Amount<Key.down>50<Key.down>5<Key.down>60<Key.down>4<Key.backspace>30<Key.down>800<Key.down>20<Key.down>70<Key.down>40<Key.left>
Screenshot: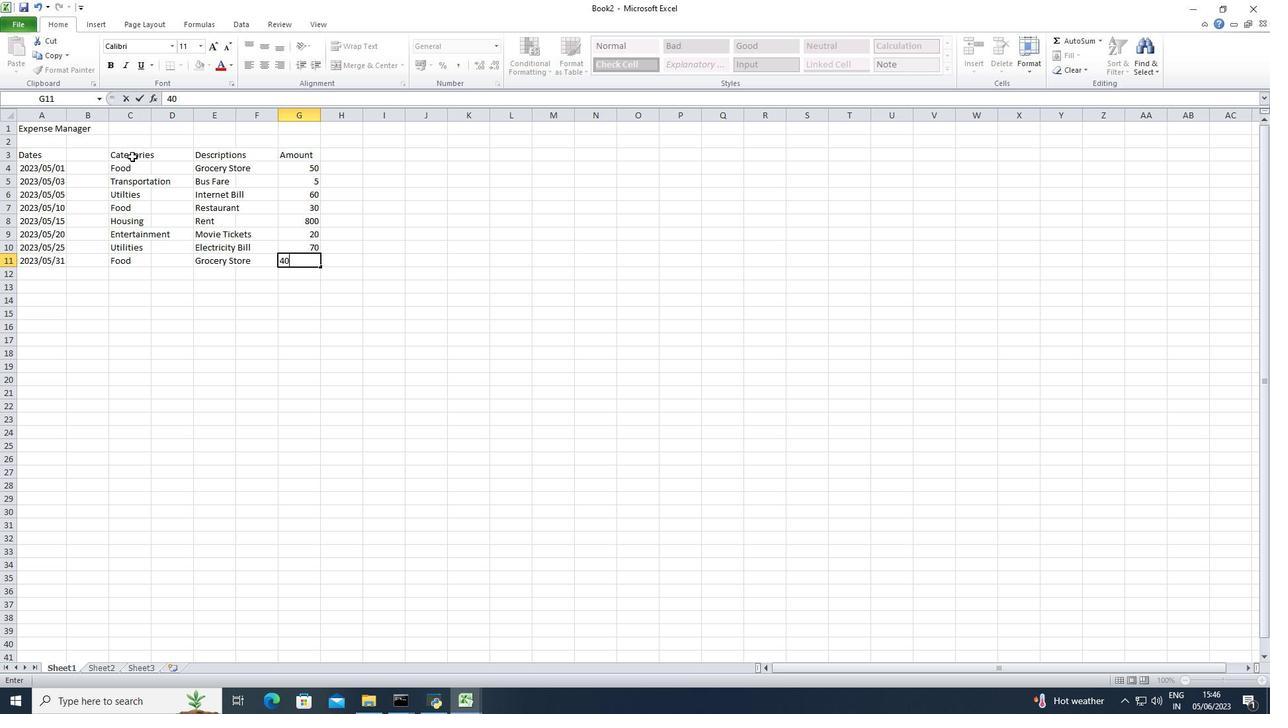 
Action: Mouse moved to (294, 166)
Screenshot: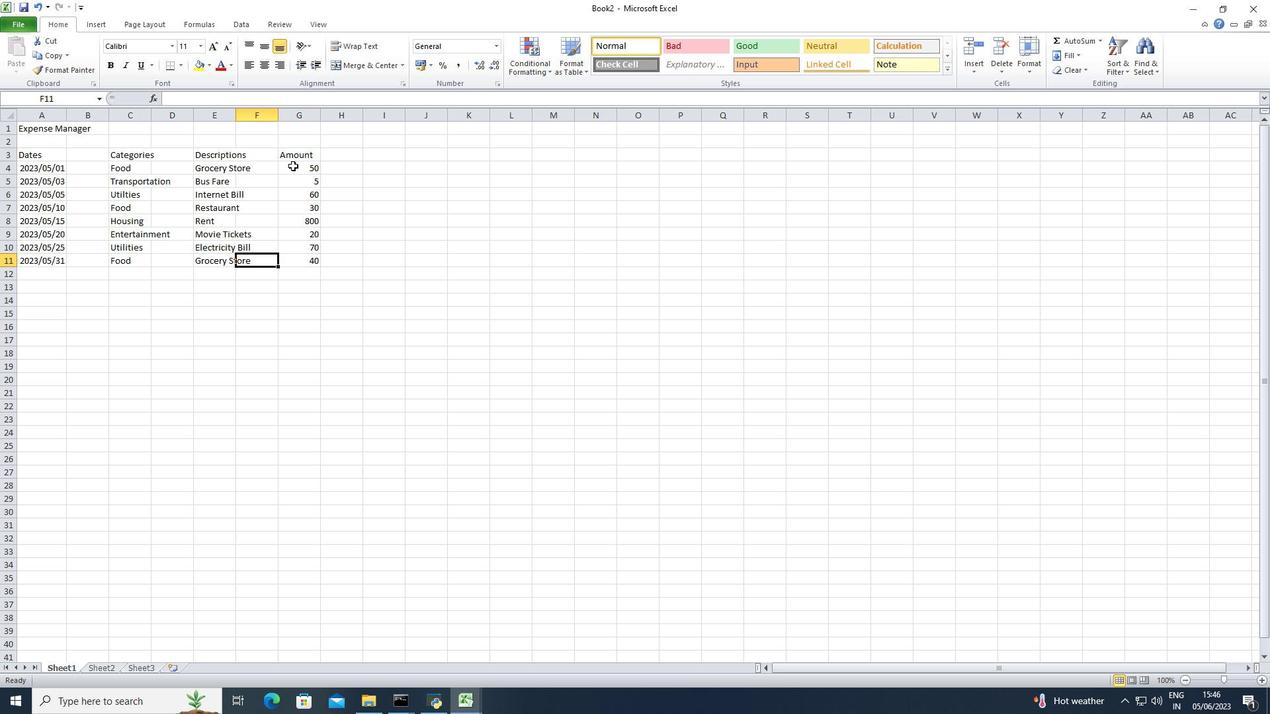 
Action: Mouse pressed left at (293, 166)
Screenshot: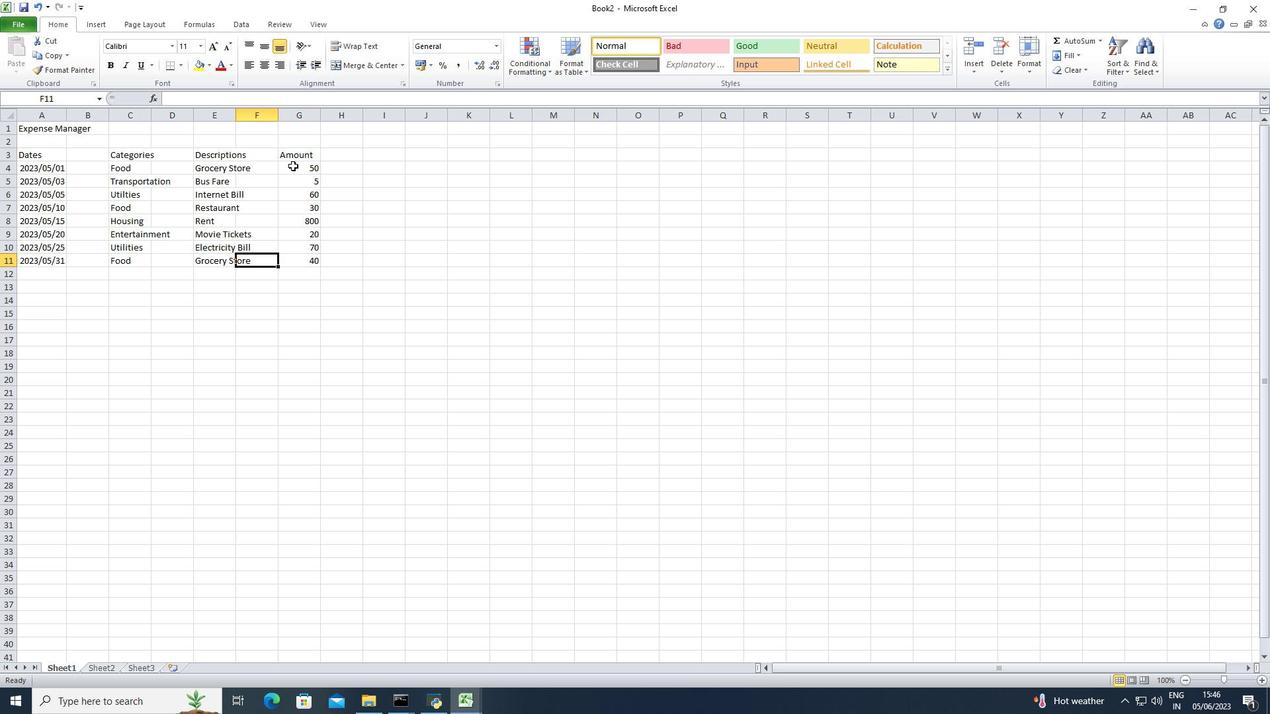 
Action: Mouse moved to (494, 46)
Screenshot: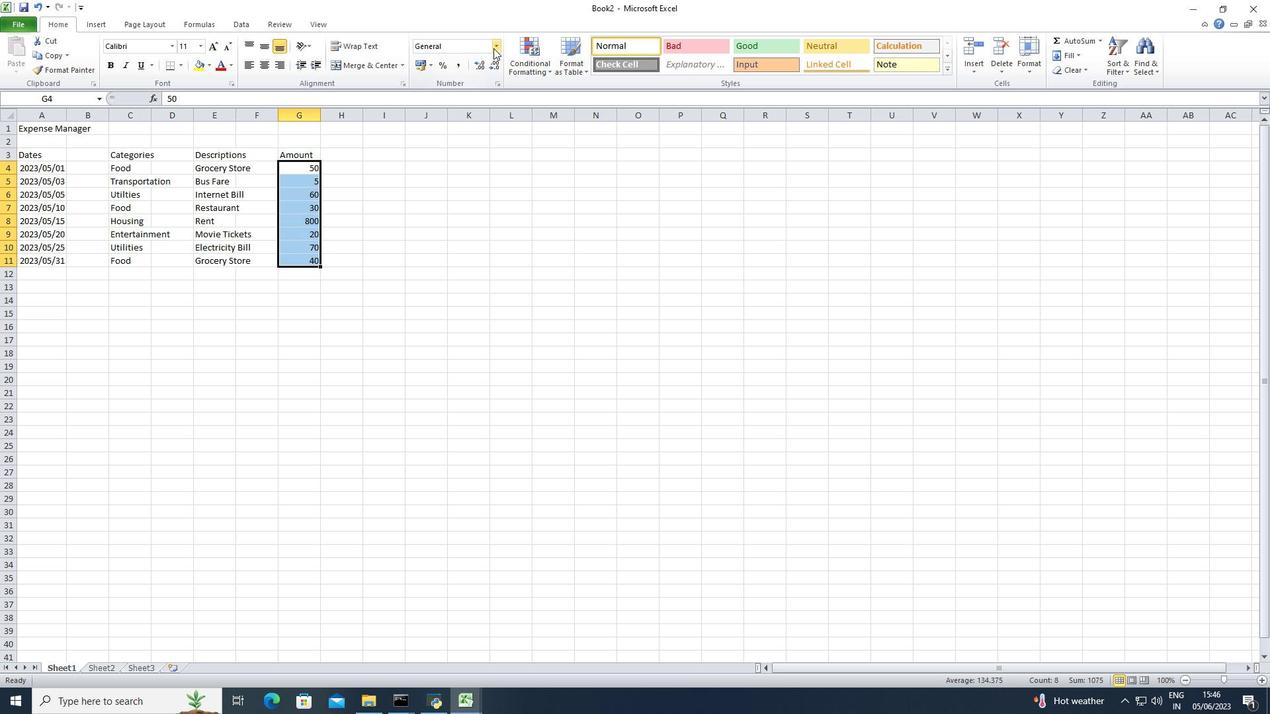 
Action: Mouse pressed left at (494, 46)
Screenshot: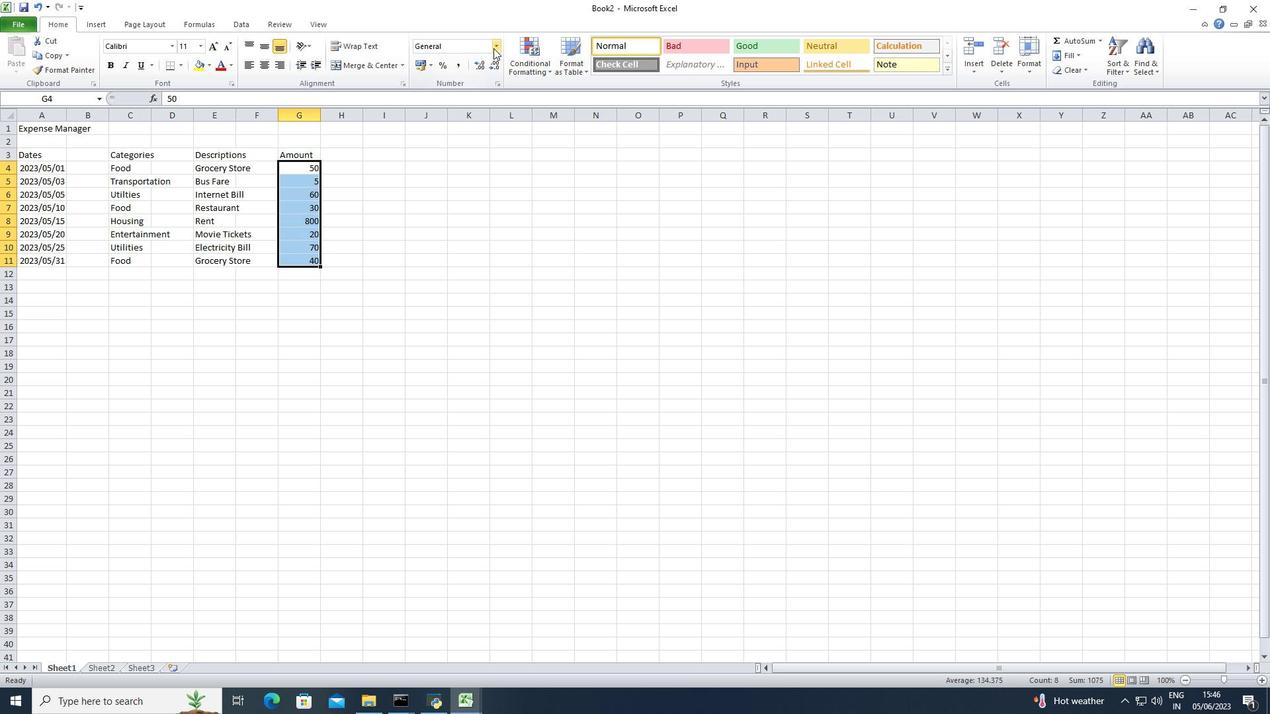 
Action: Mouse moved to (500, 379)
Screenshot: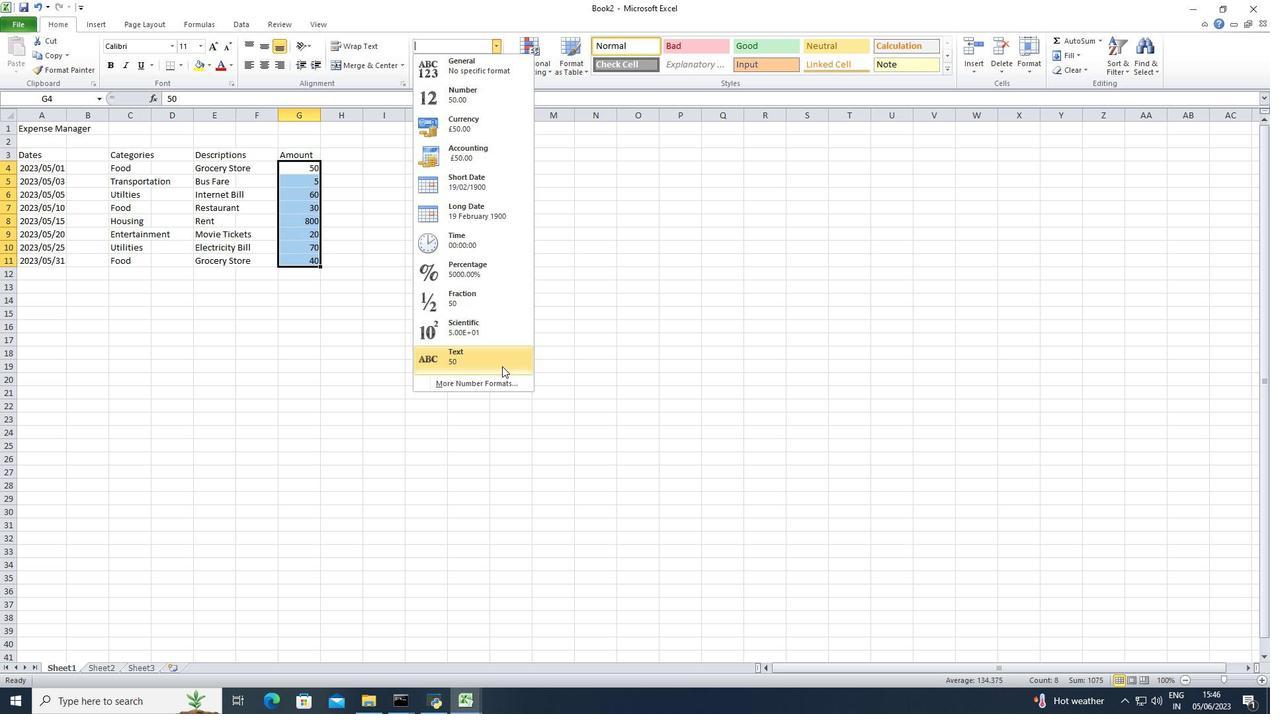 
Action: Mouse pressed left at (500, 379)
Screenshot: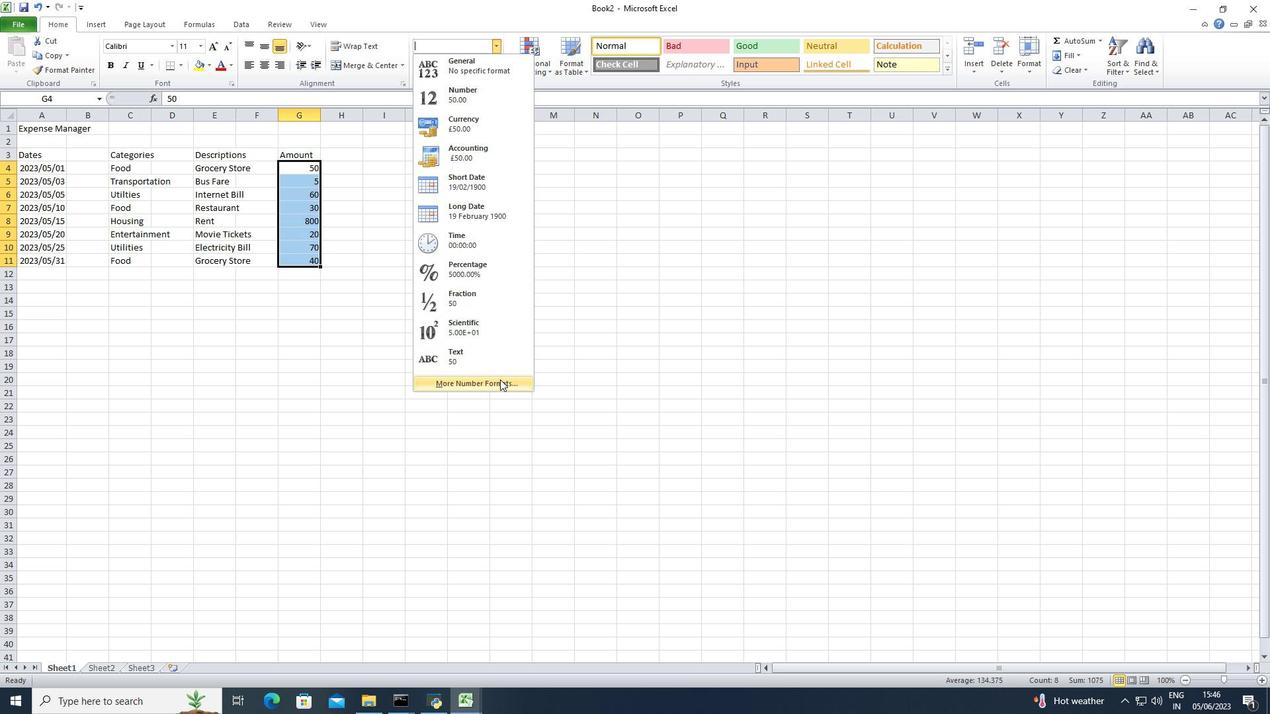
Action: Mouse moved to (213, 244)
Screenshot: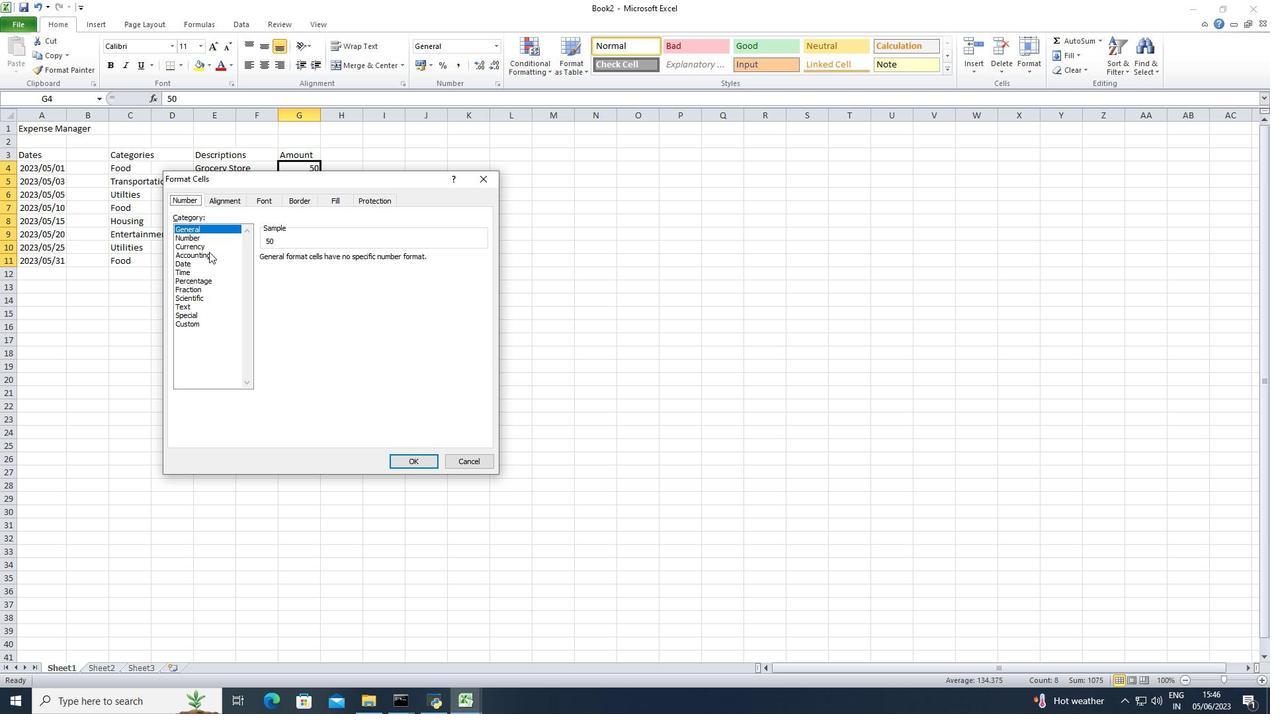 
Action: Mouse pressed left at (213, 244)
Screenshot: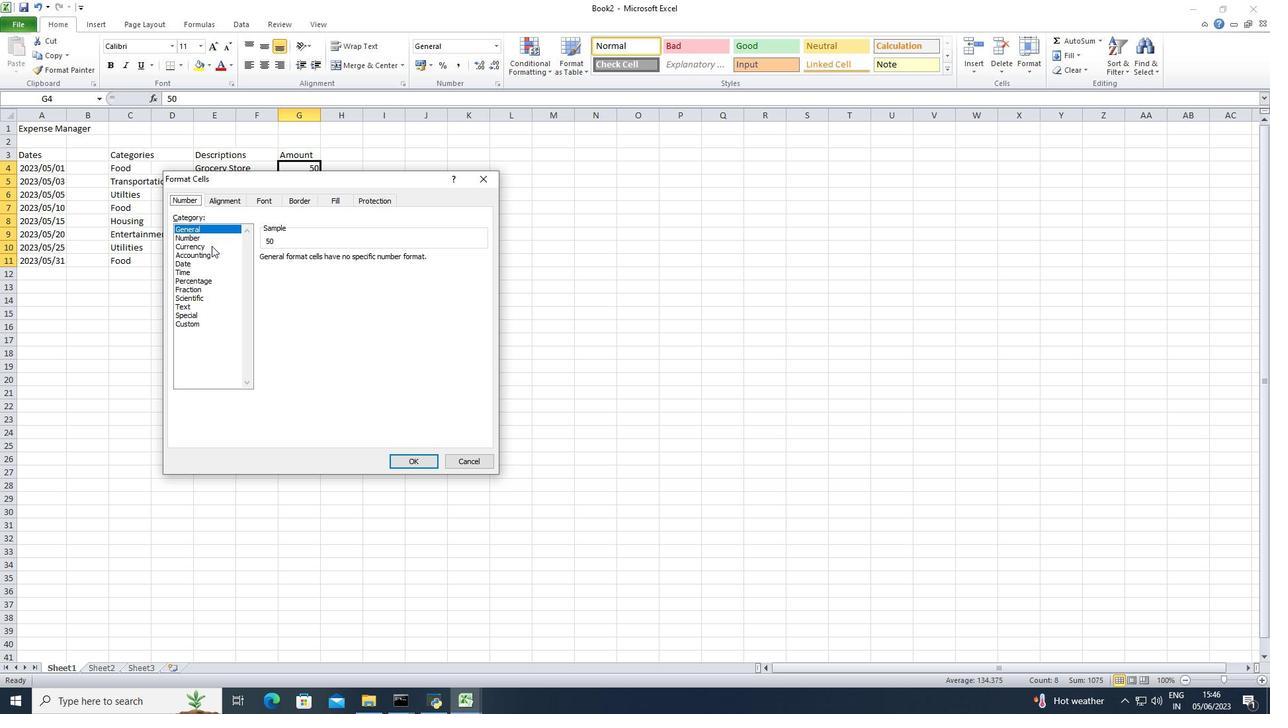 
Action: Mouse moved to (347, 261)
Screenshot: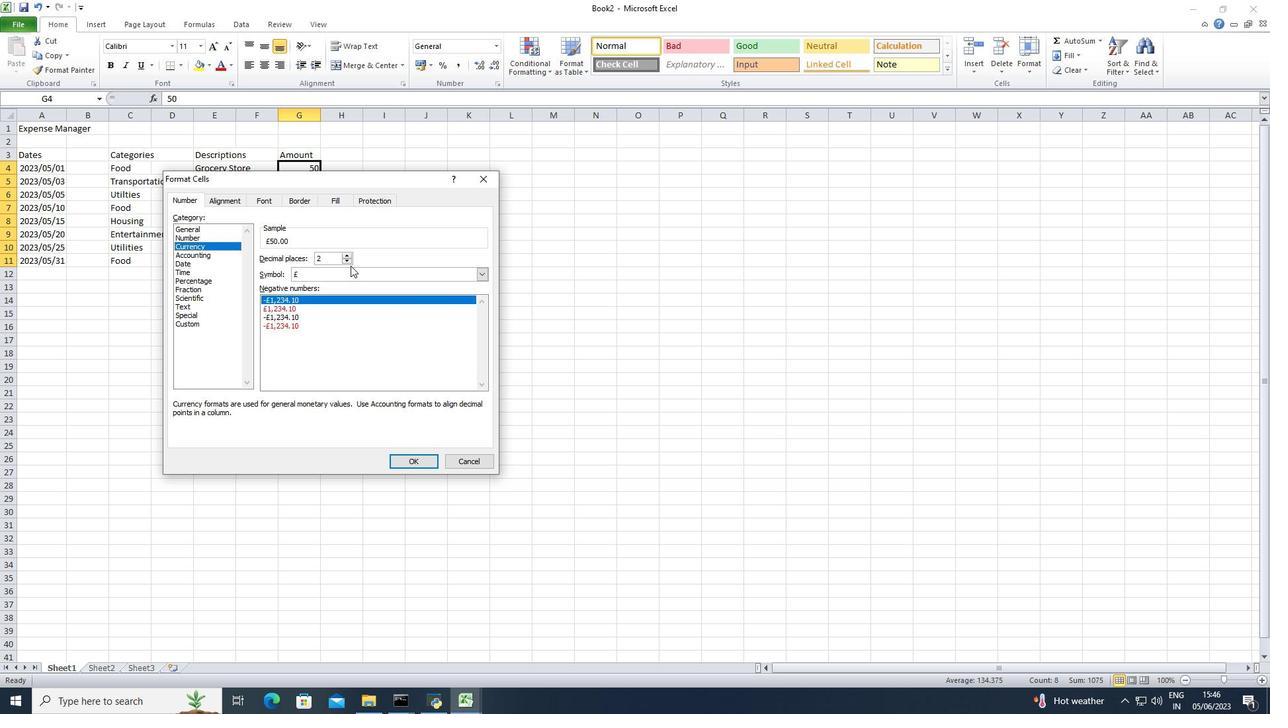 
Action: Mouse pressed left at (347, 261)
Screenshot: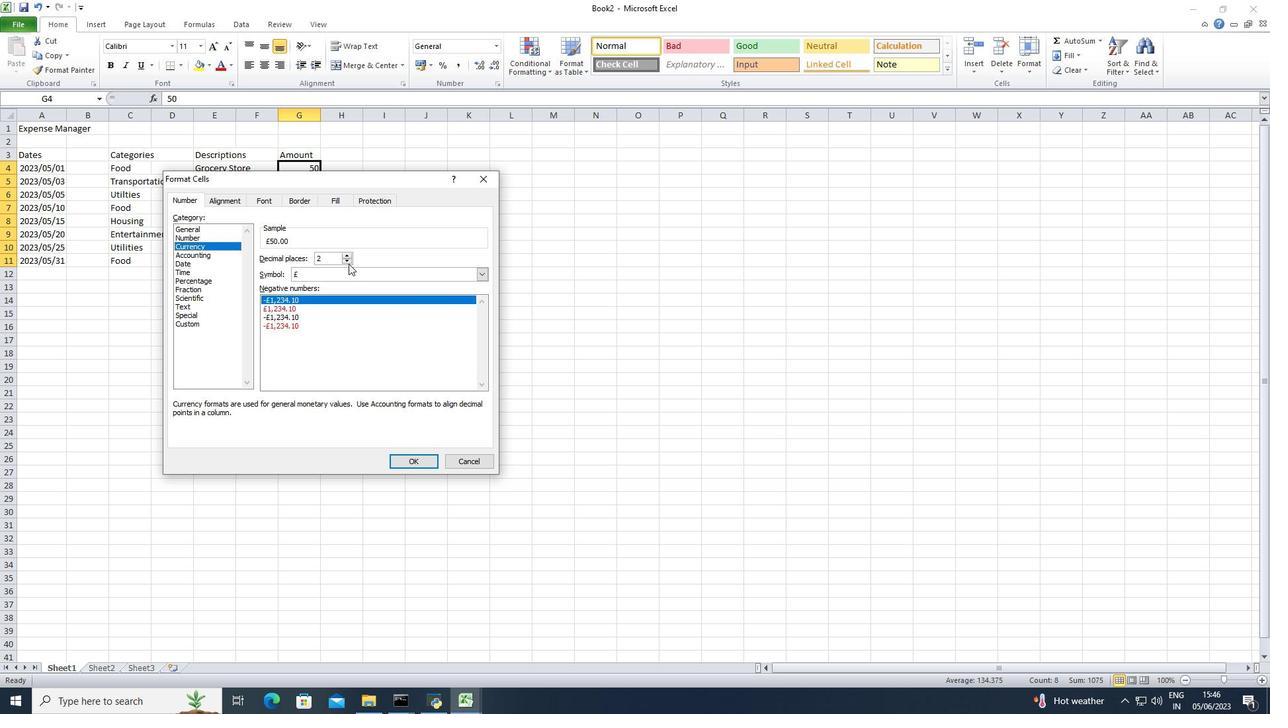 
Action: Mouse pressed left at (347, 261)
Screenshot: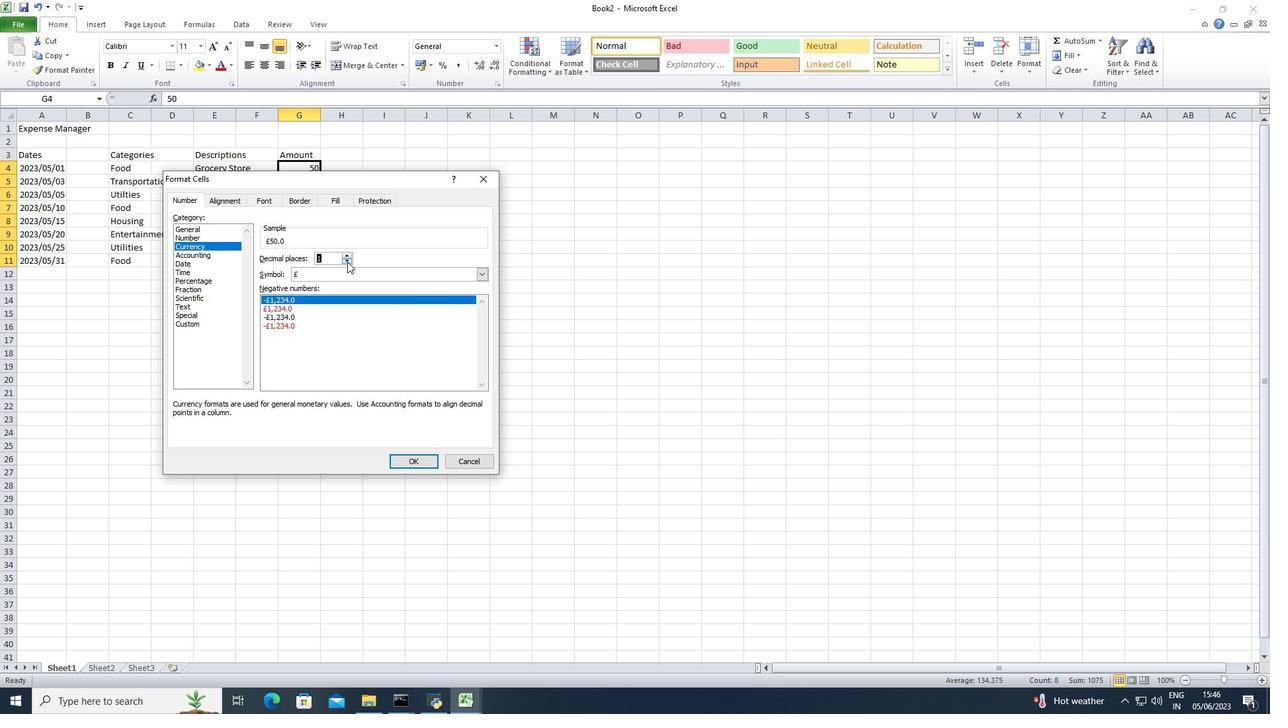 
Action: Mouse moved to (351, 271)
Screenshot: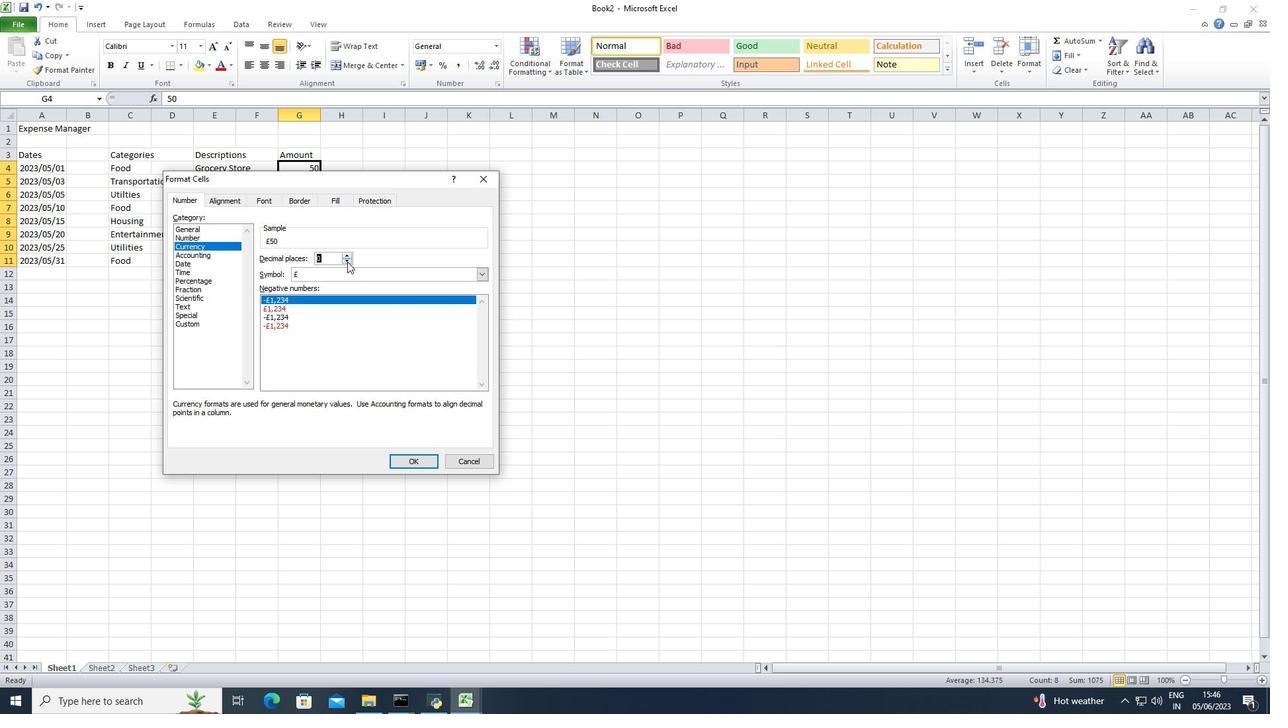 
Action: Mouse pressed left at (351, 271)
Screenshot: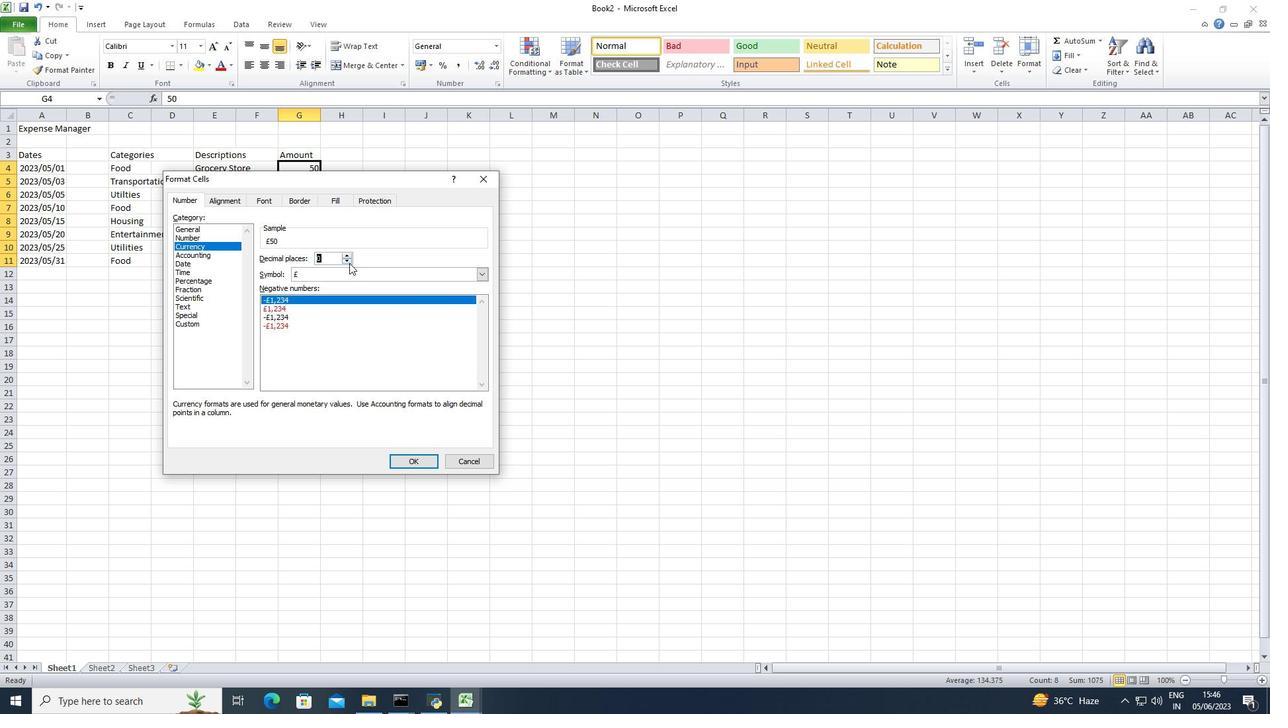 
Action: Mouse moved to (357, 301)
Screenshot: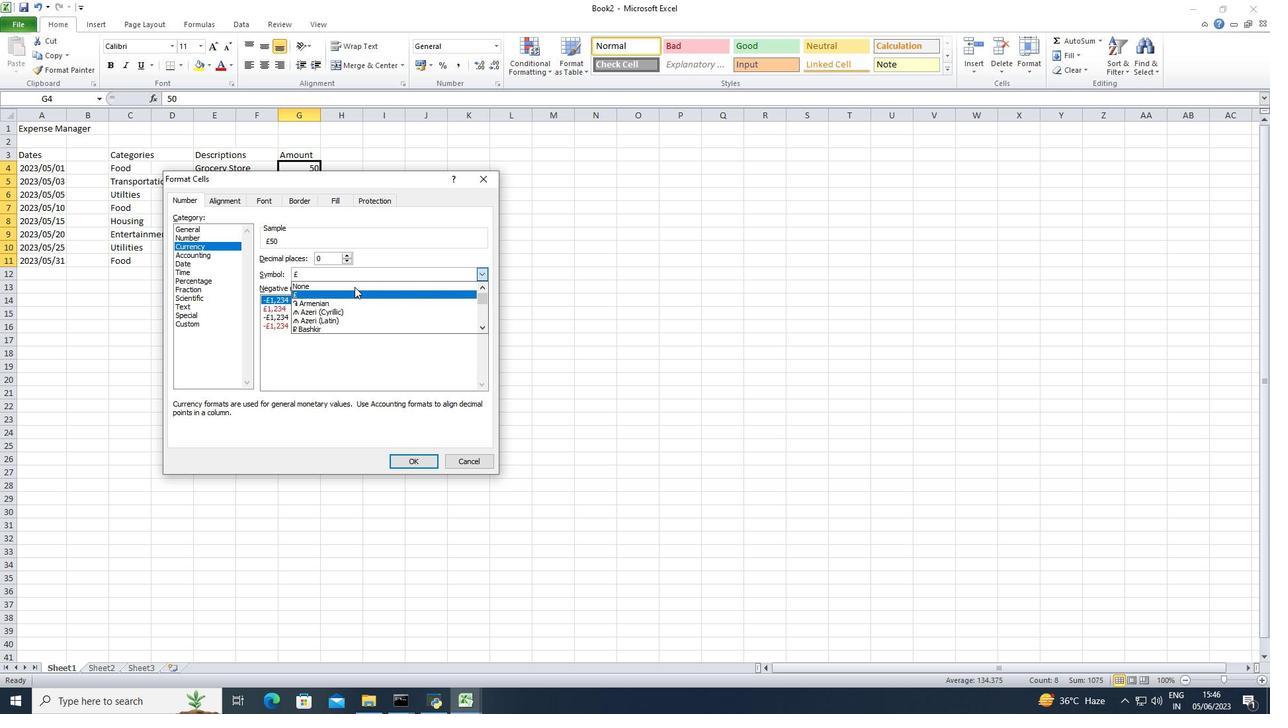 
Action: Mouse scrolled (357, 300) with delta (0, 0)
Screenshot: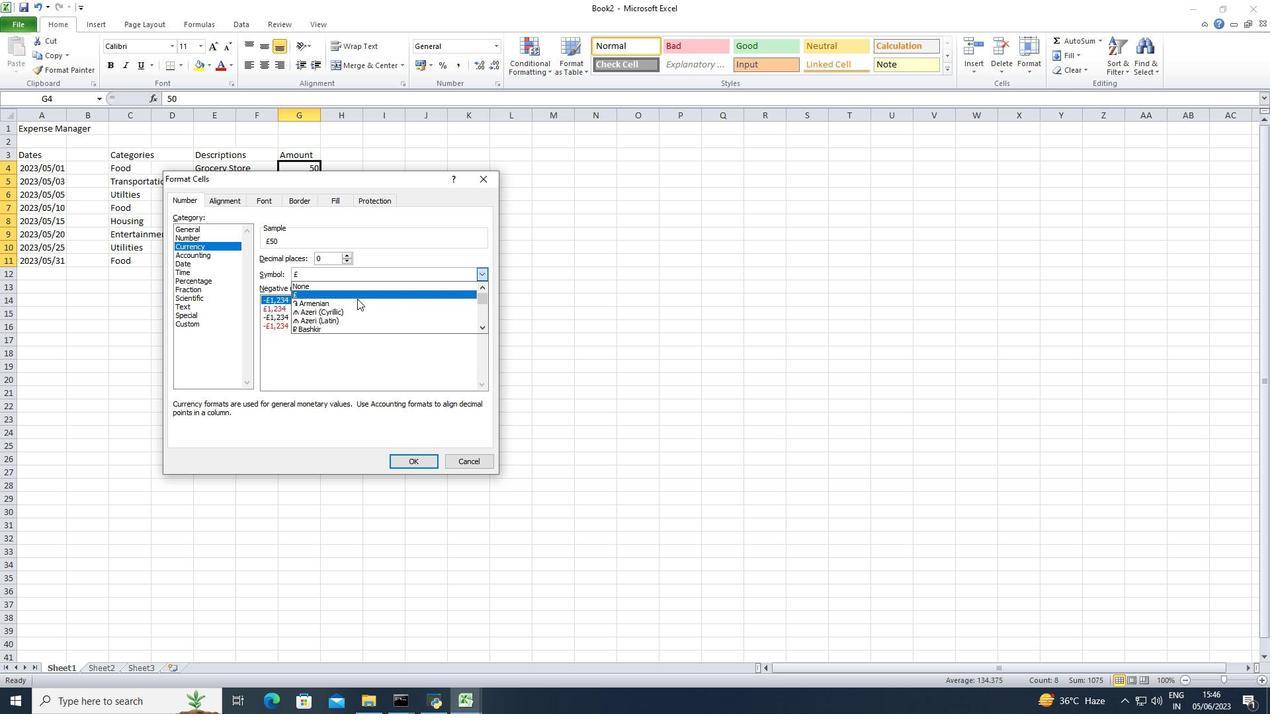 
Action: Mouse scrolled (357, 300) with delta (0, 0)
Screenshot: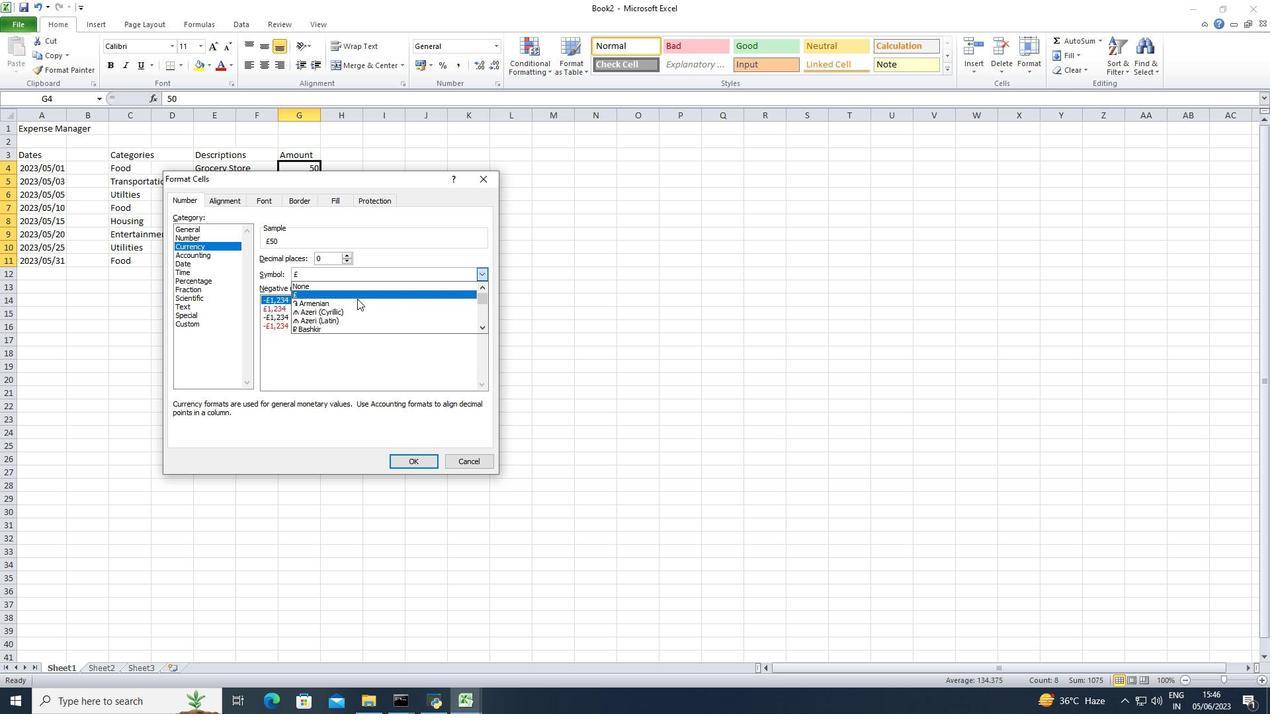 
Action: Mouse scrolled (357, 300) with delta (0, 0)
Screenshot: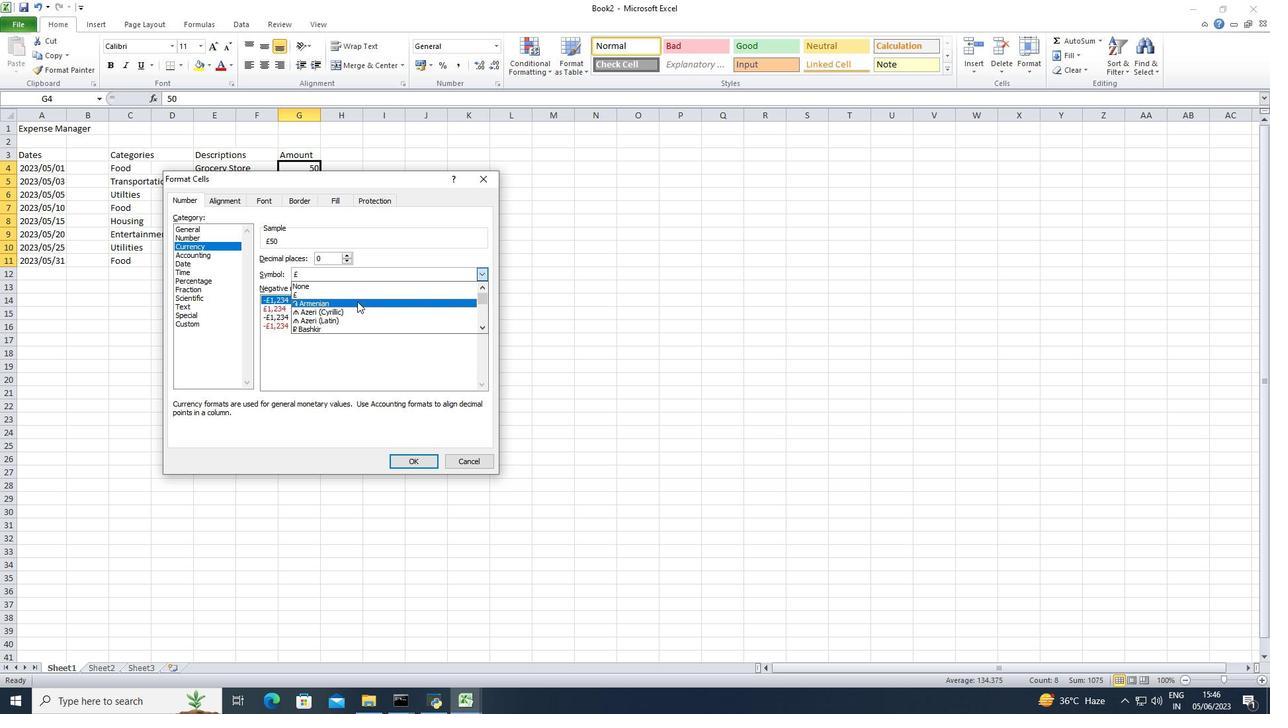 
Action: Mouse scrolled (357, 300) with delta (0, 0)
Screenshot: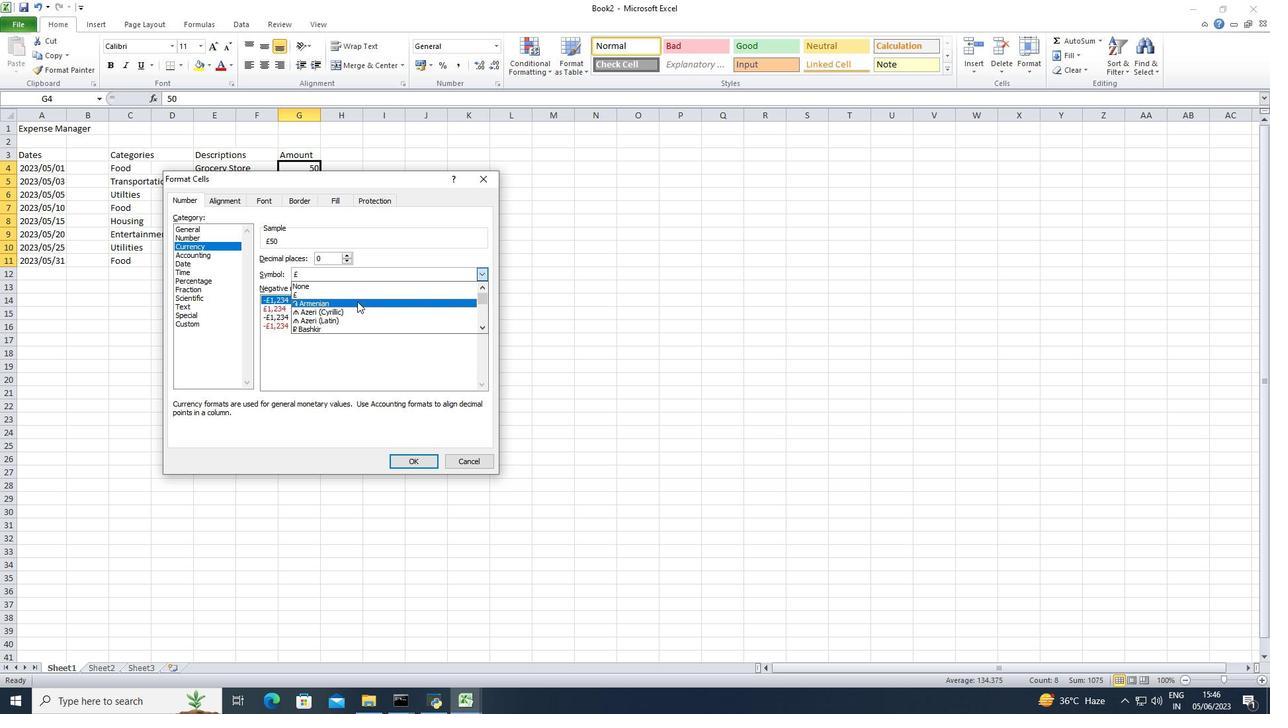 
Action: Mouse scrolled (357, 300) with delta (0, 0)
Screenshot: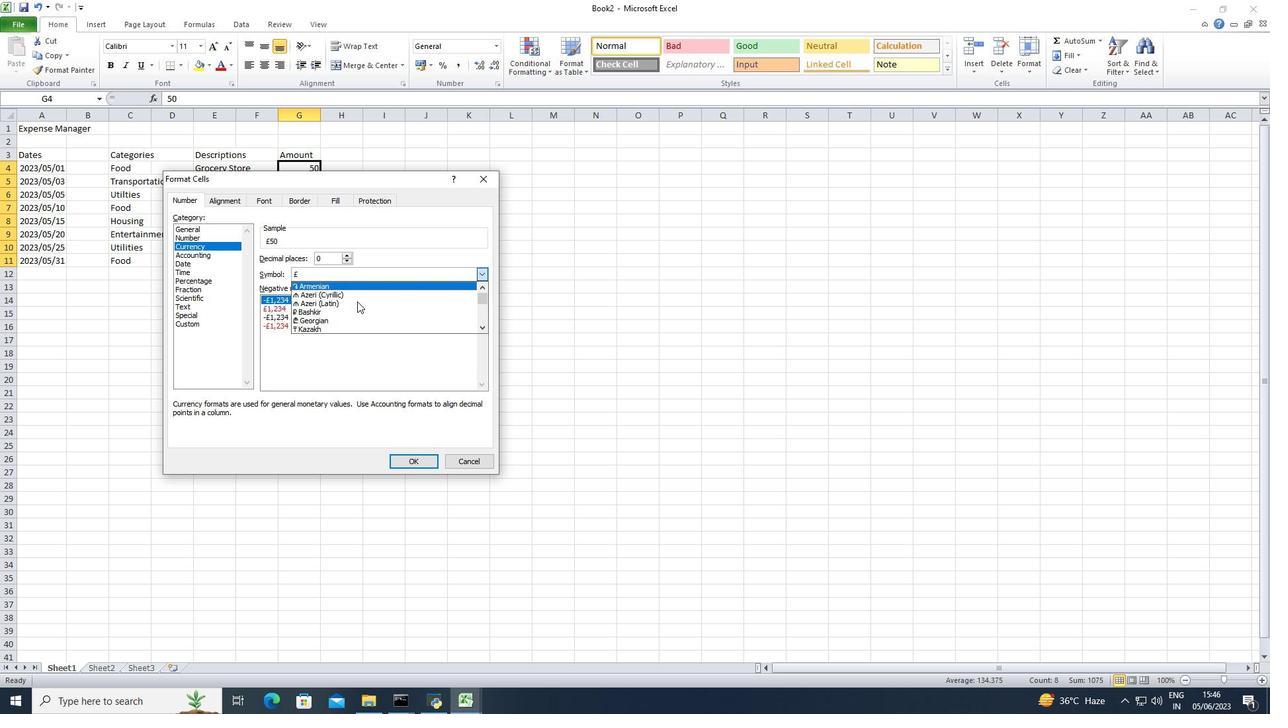 
Action: Mouse scrolled (357, 300) with delta (0, 0)
Screenshot: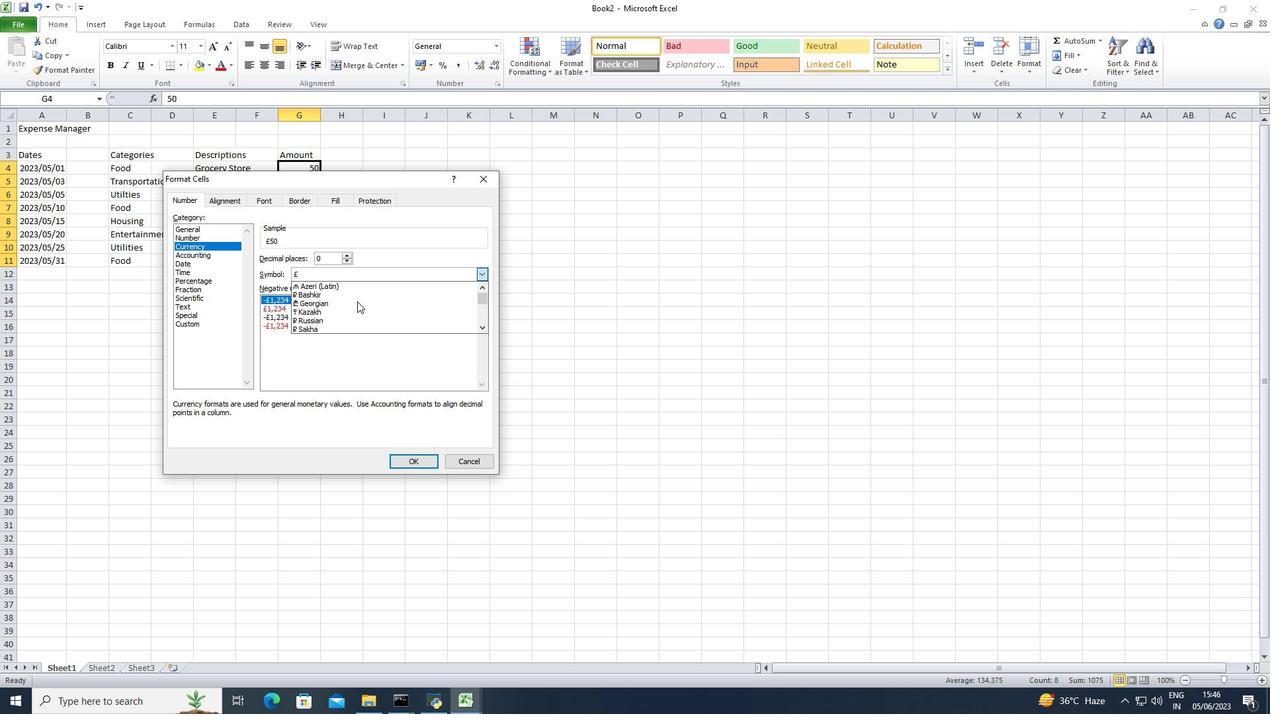 
Action: Mouse scrolled (357, 300) with delta (0, 0)
Screenshot: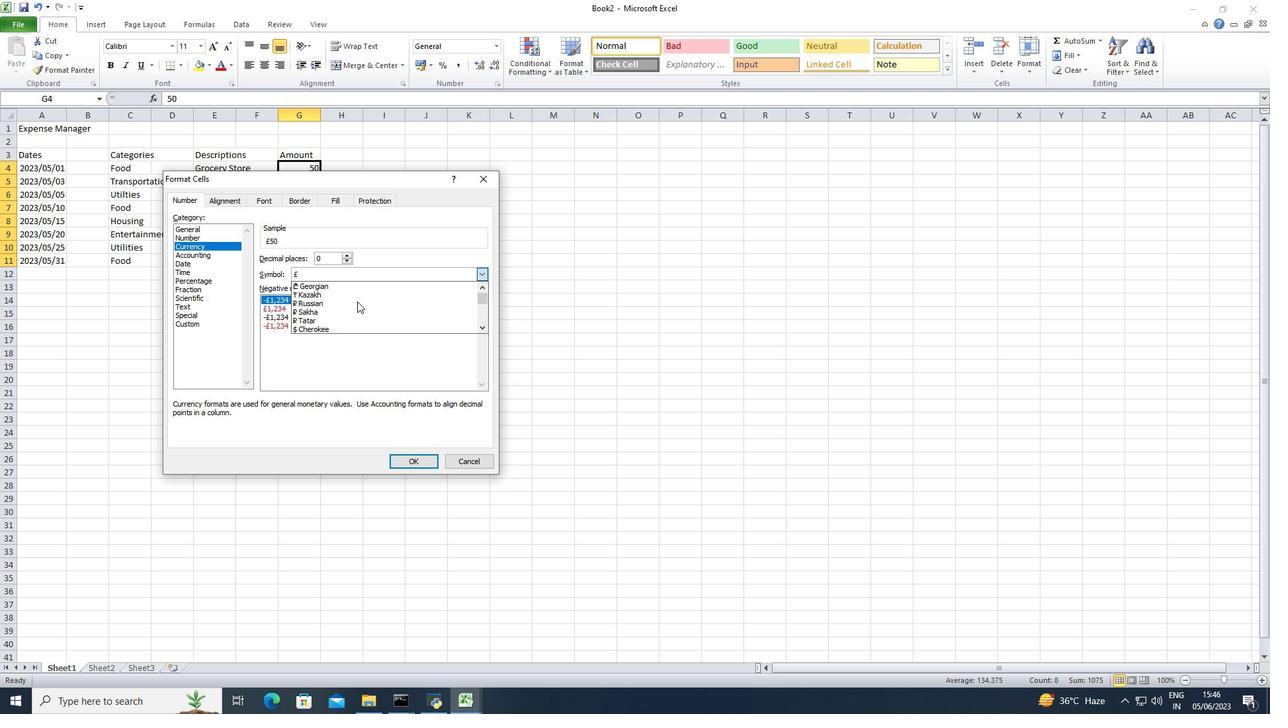 
Action: Mouse scrolled (357, 300) with delta (0, 0)
Screenshot: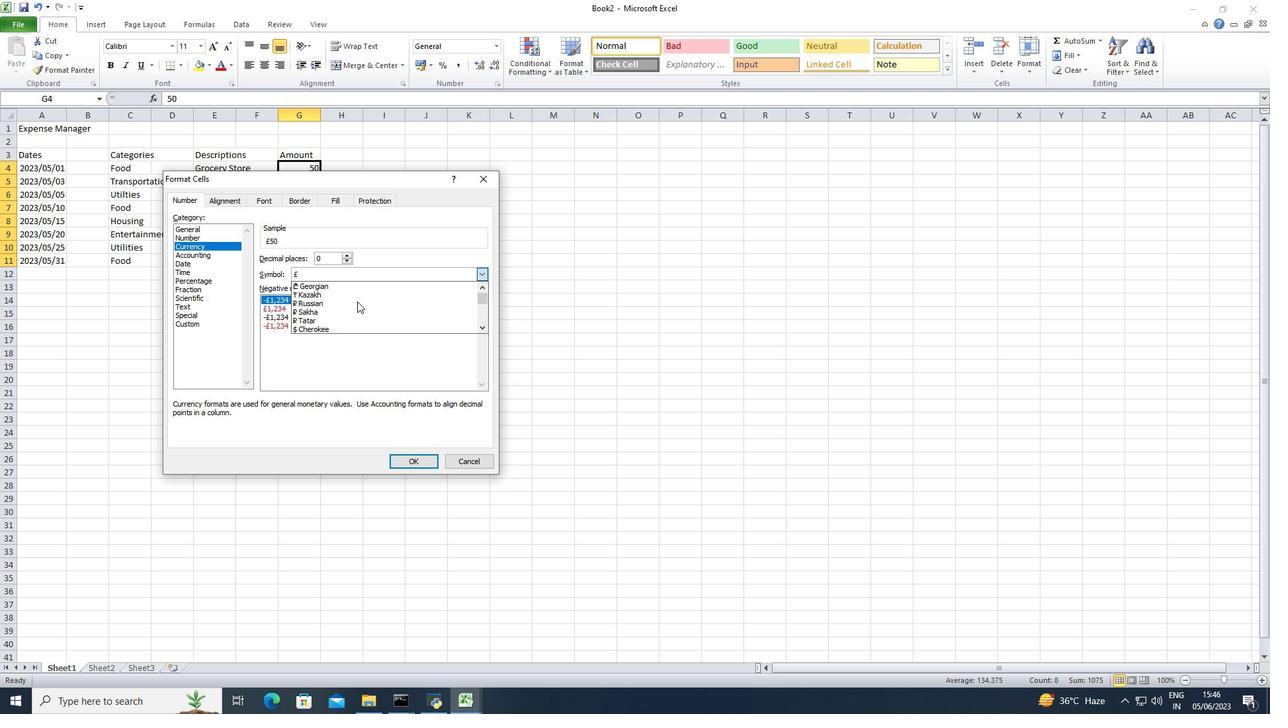 
Action: Mouse scrolled (357, 300) with delta (0, 0)
Screenshot: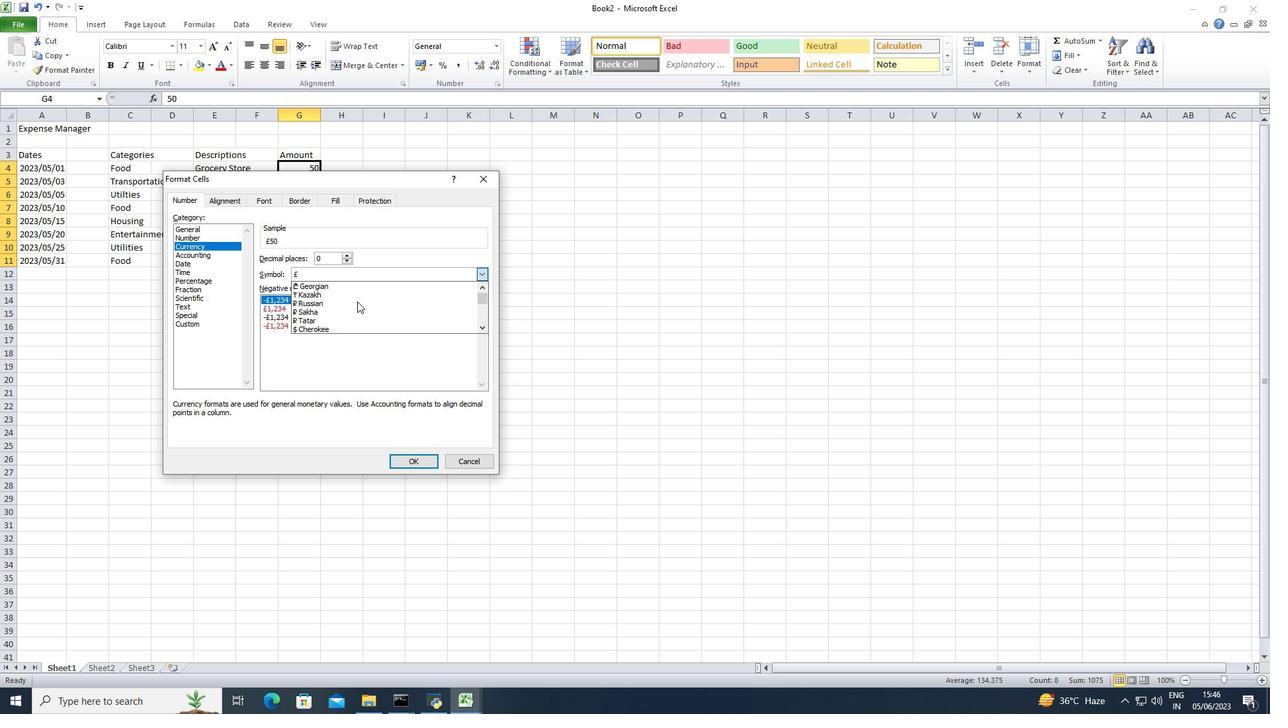 
Action: Mouse scrolled (357, 300) with delta (0, 0)
Screenshot: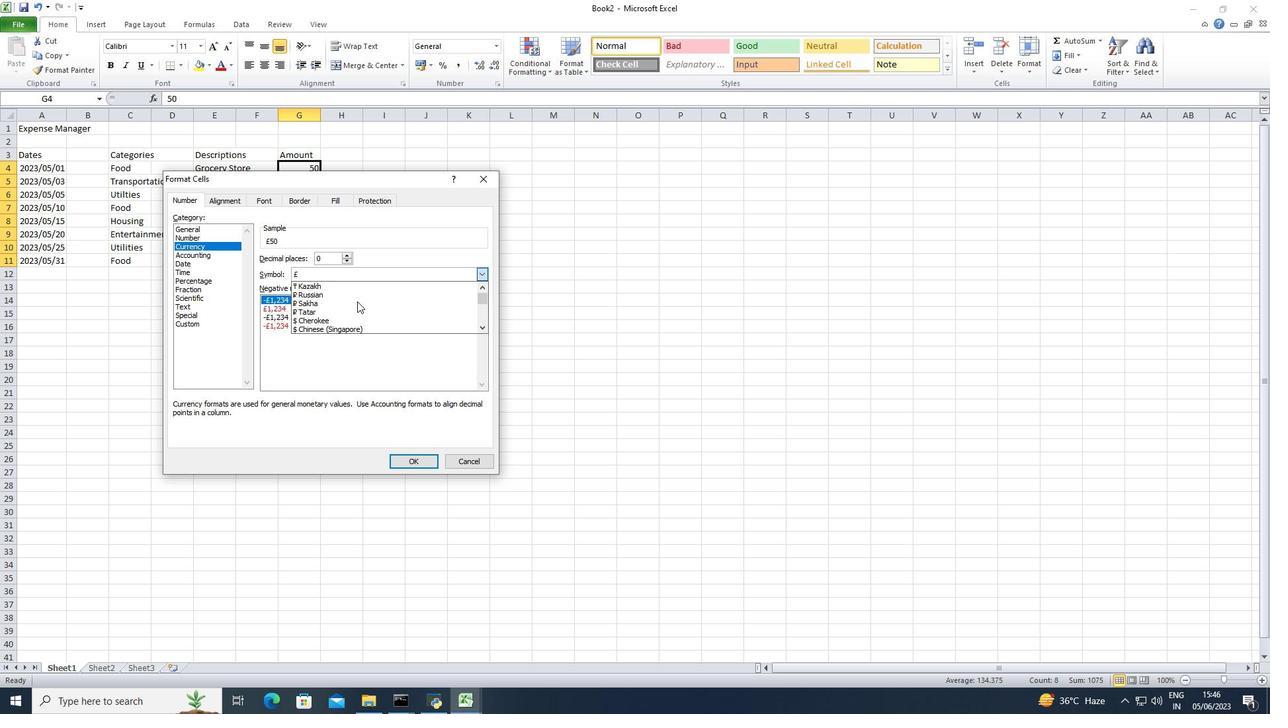 
Action: Mouse scrolled (357, 300) with delta (0, 0)
Screenshot: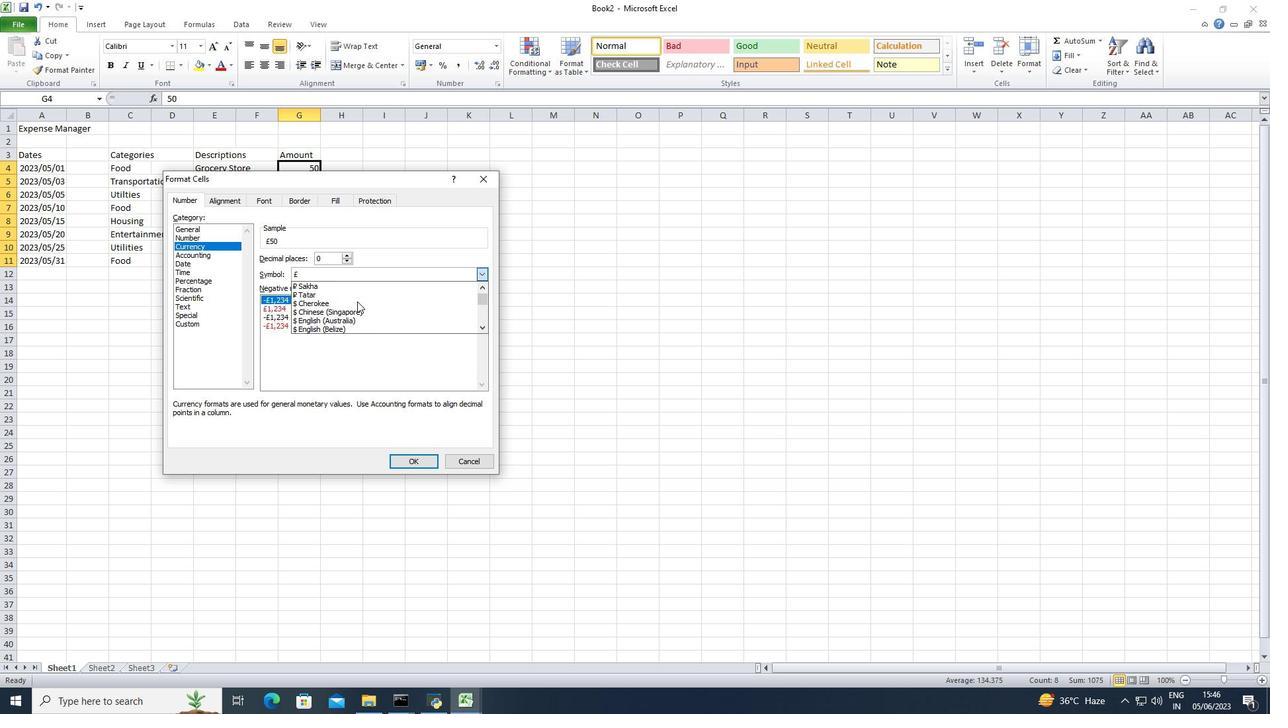 
Action: Mouse pressed left at (357, 301)
Screenshot: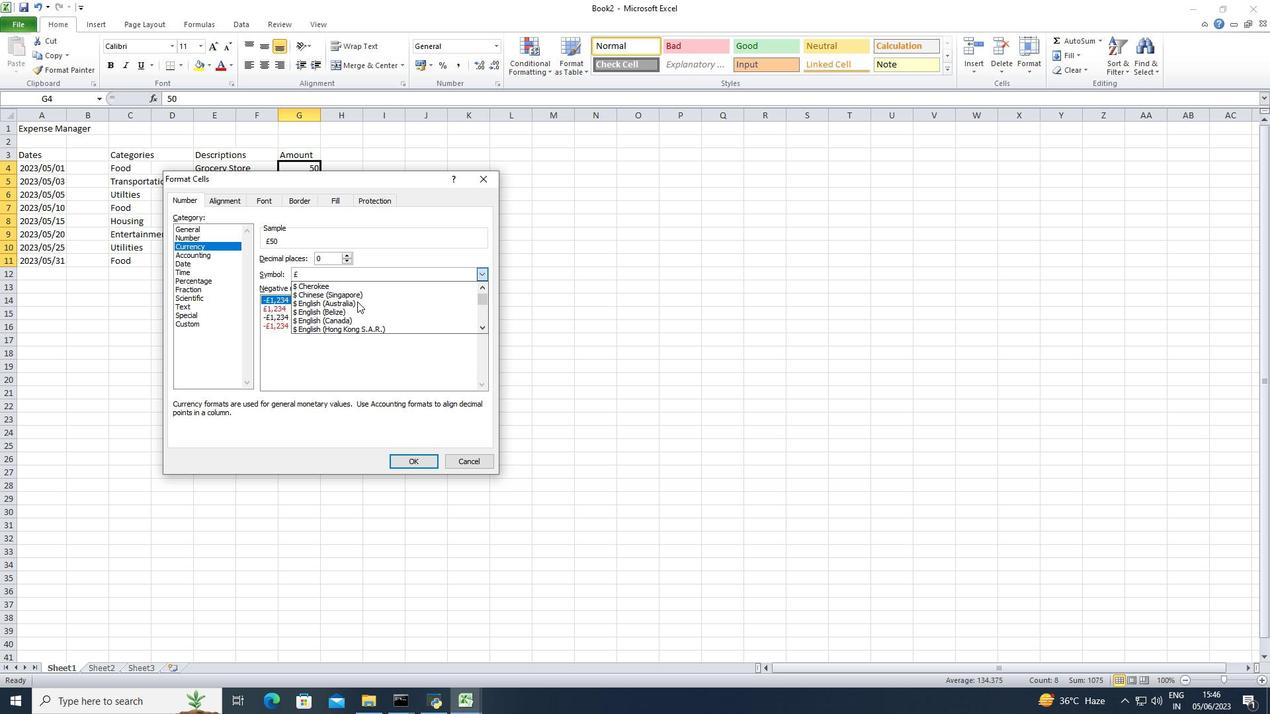 
Action: Mouse moved to (369, 272)
Screenshot: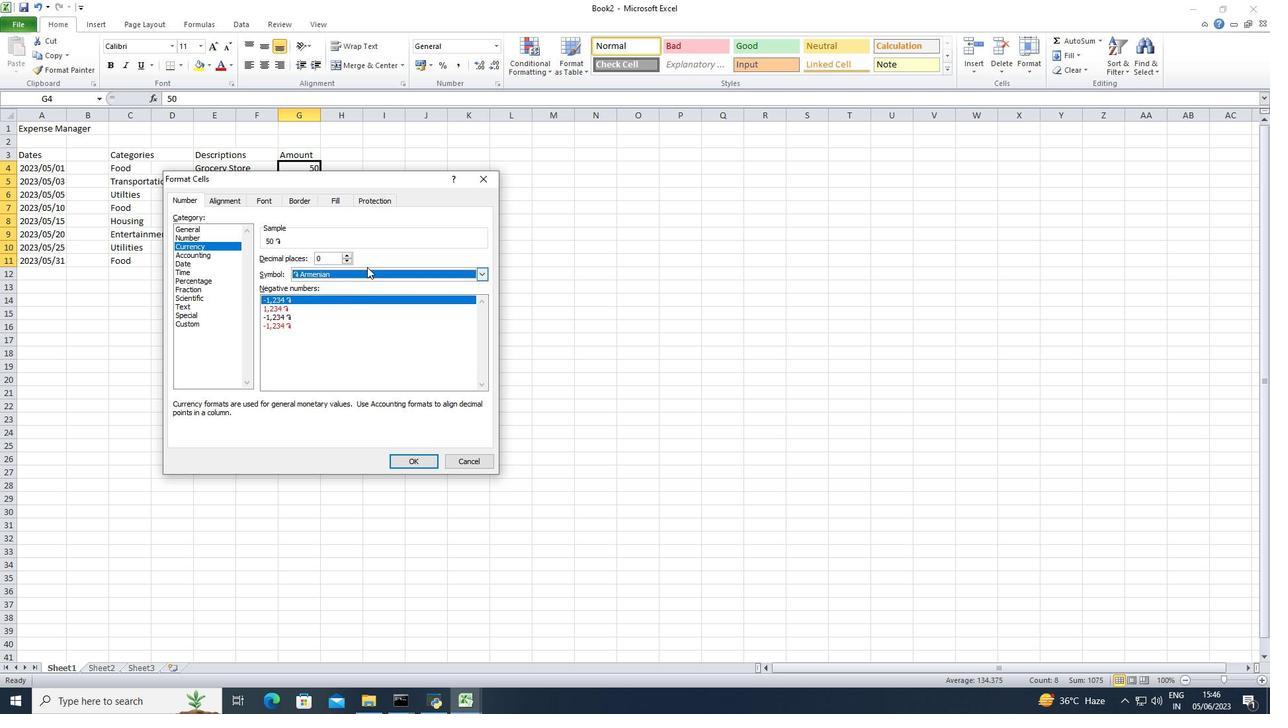 
Action: Mouse pressed left at (369, 272)
Screenshot: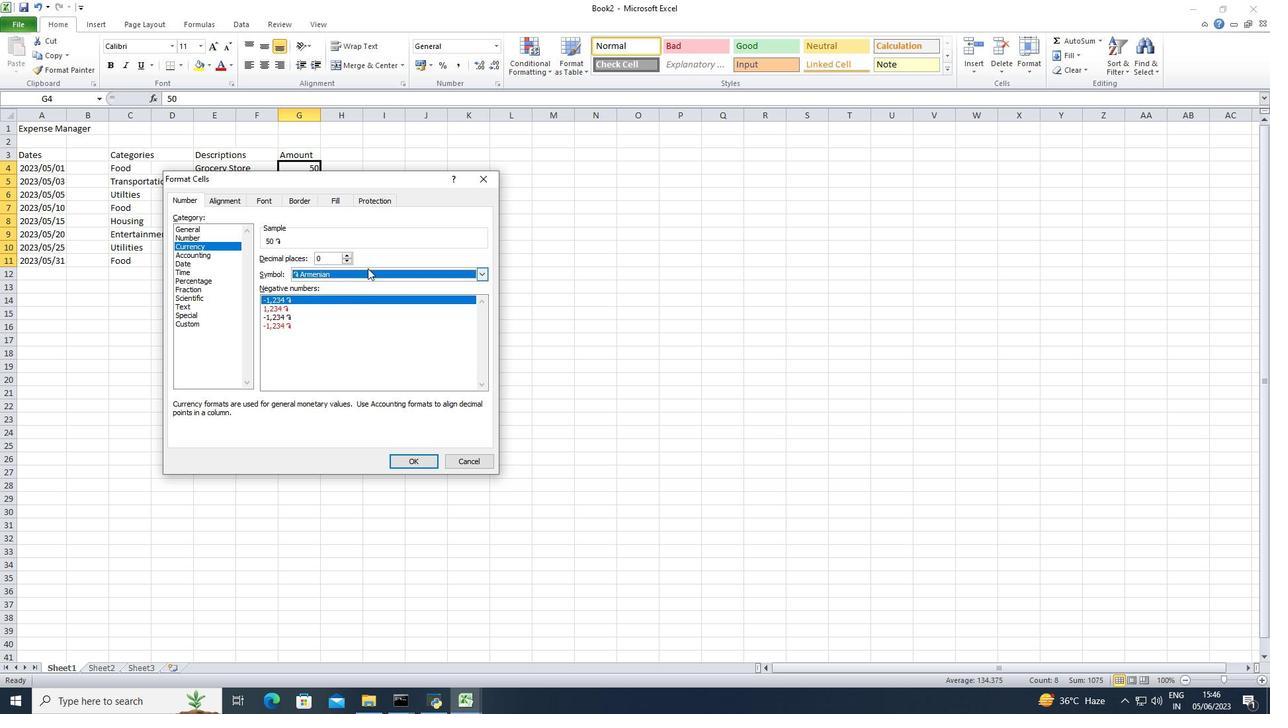 
Action: Mouse moved to (360, 302)
Screenshot: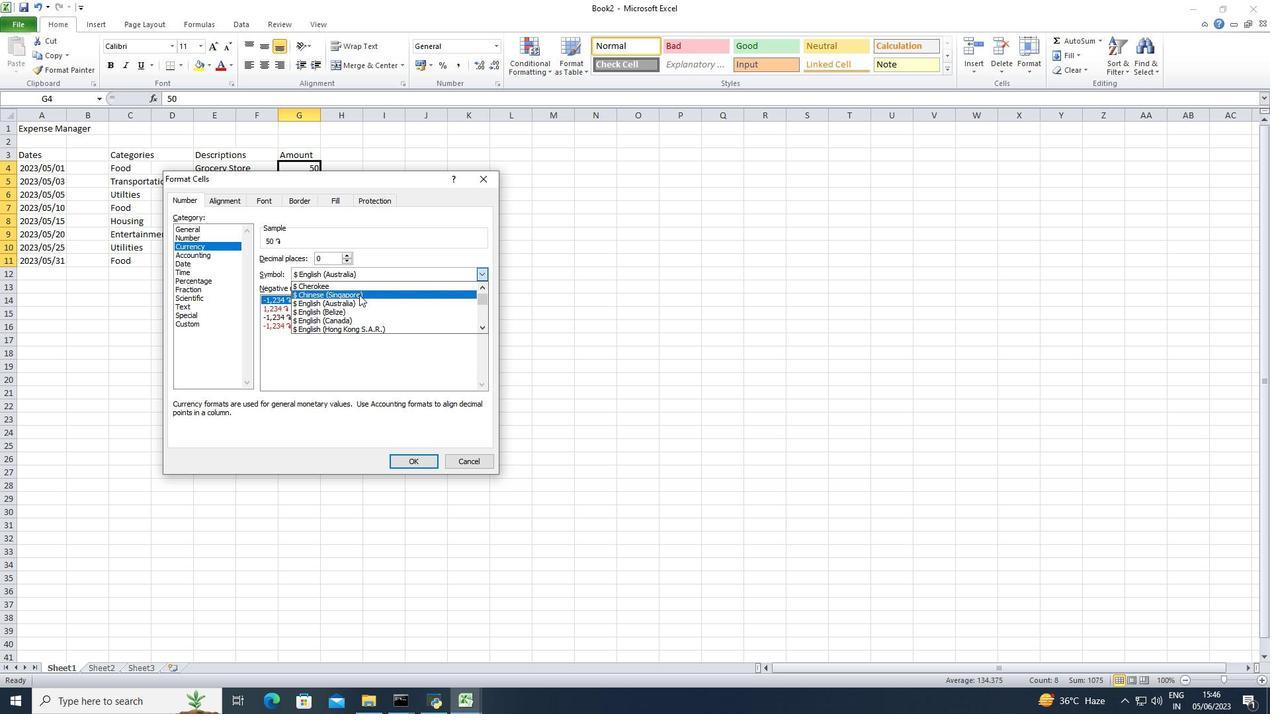 
Action: Mouse pressed left at (360, 302)
Screenshot: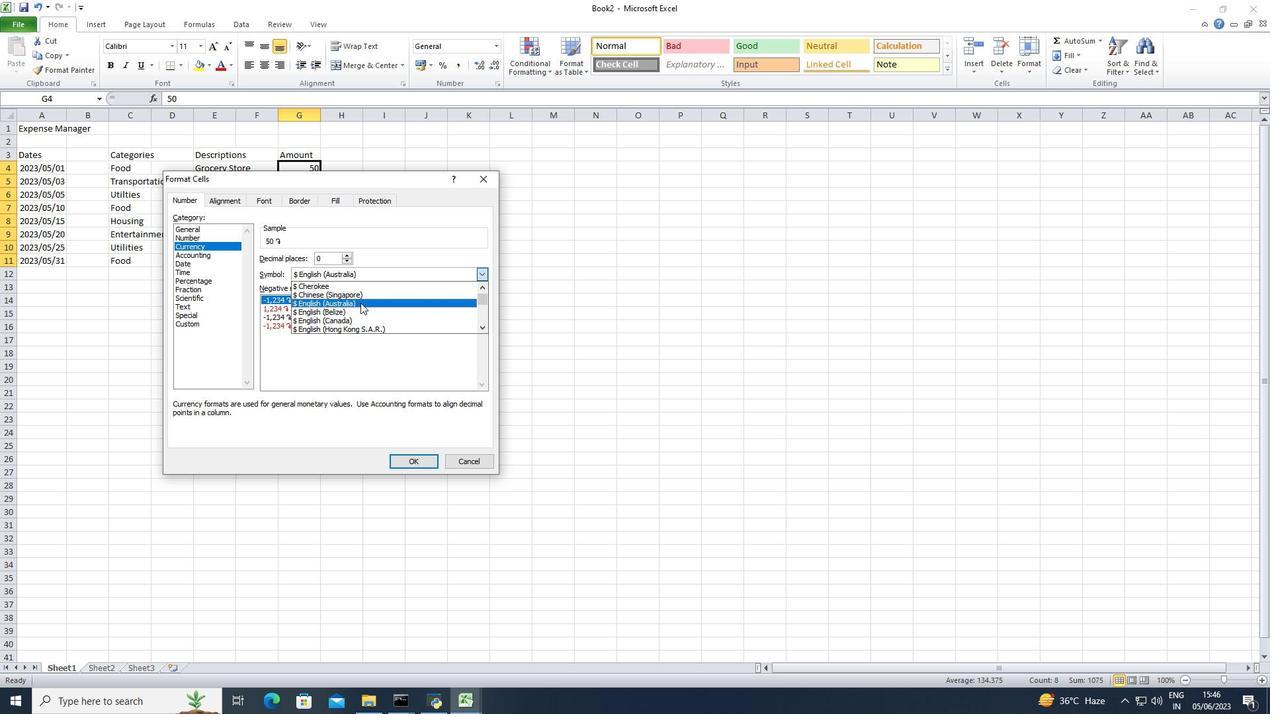 
Action: Mouse moved to (414, 458)
Screenshot: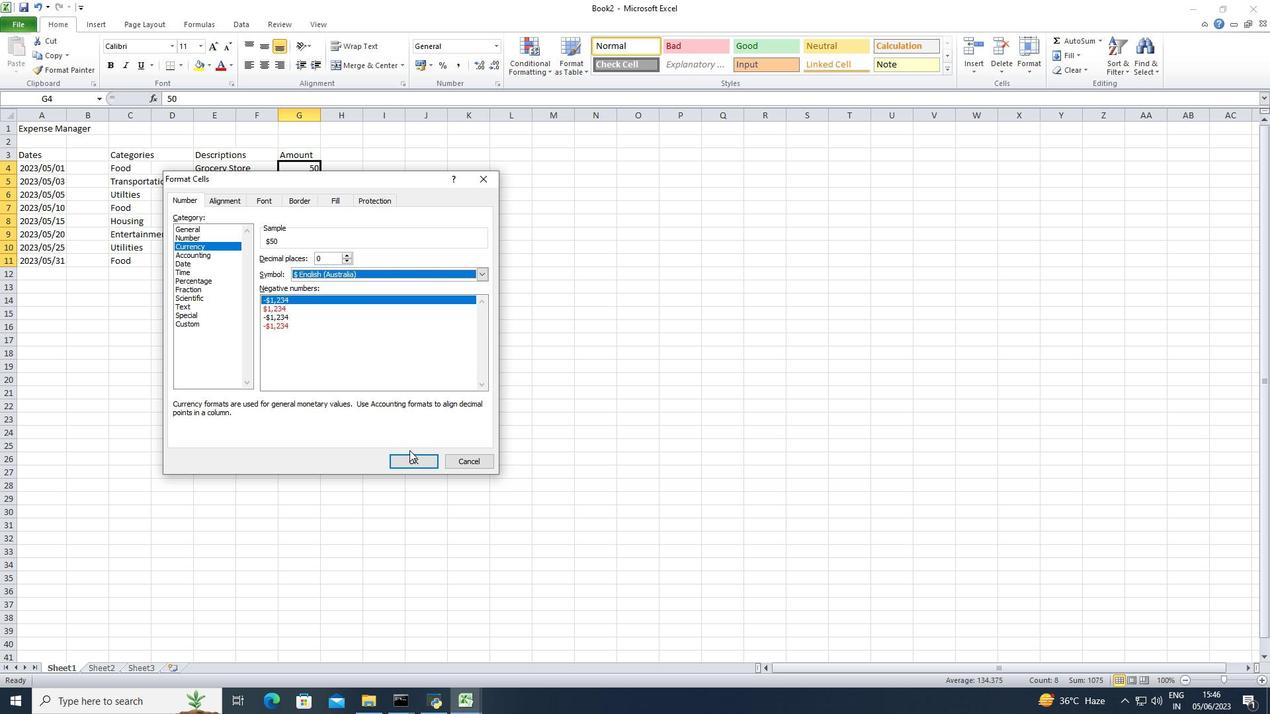 
Action: Mouse pressed left at (414, 458)
Screenshot: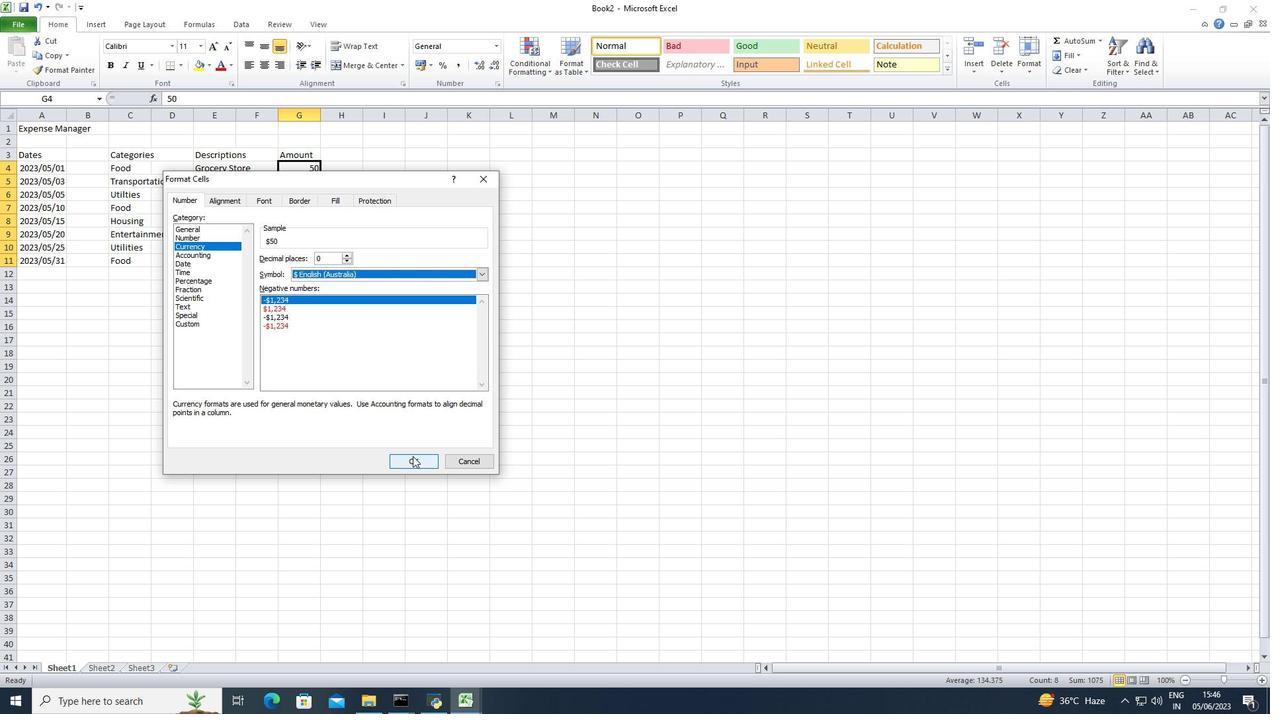 
Action: Mouse moved to (398, 158)
Screenshot: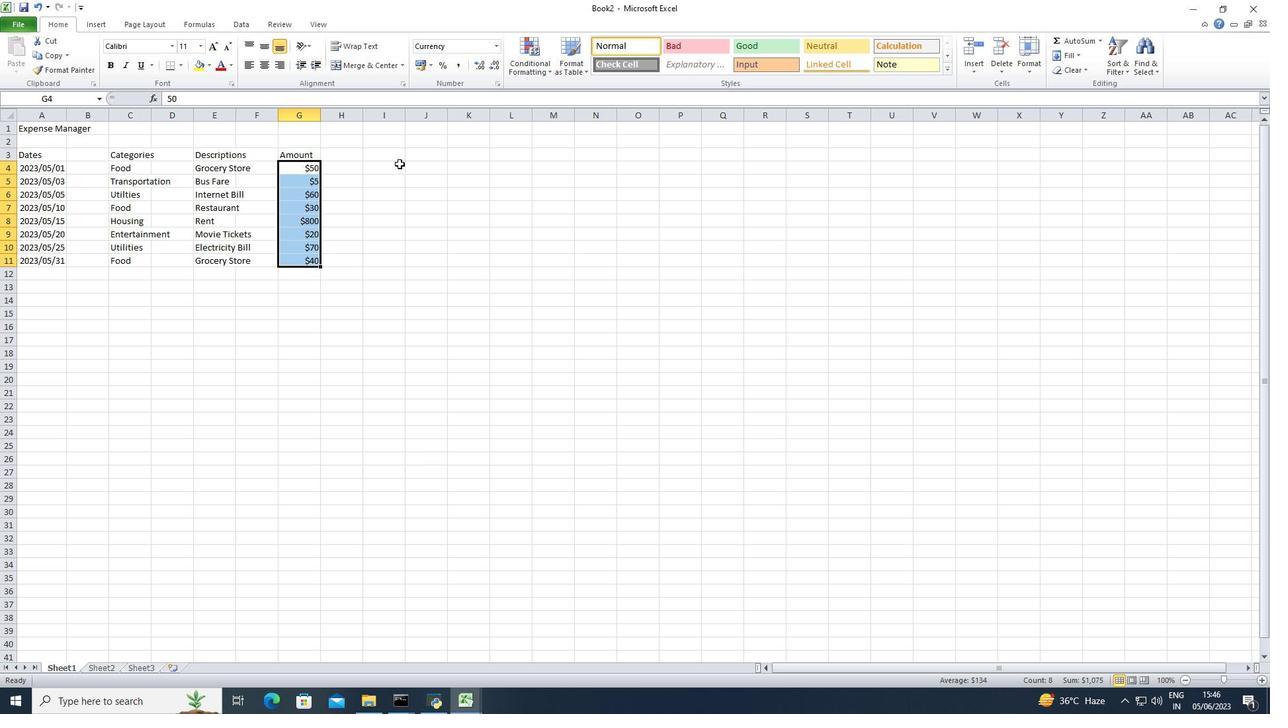 
Action: Mouse pressed left at (398, 158)
Screenshot: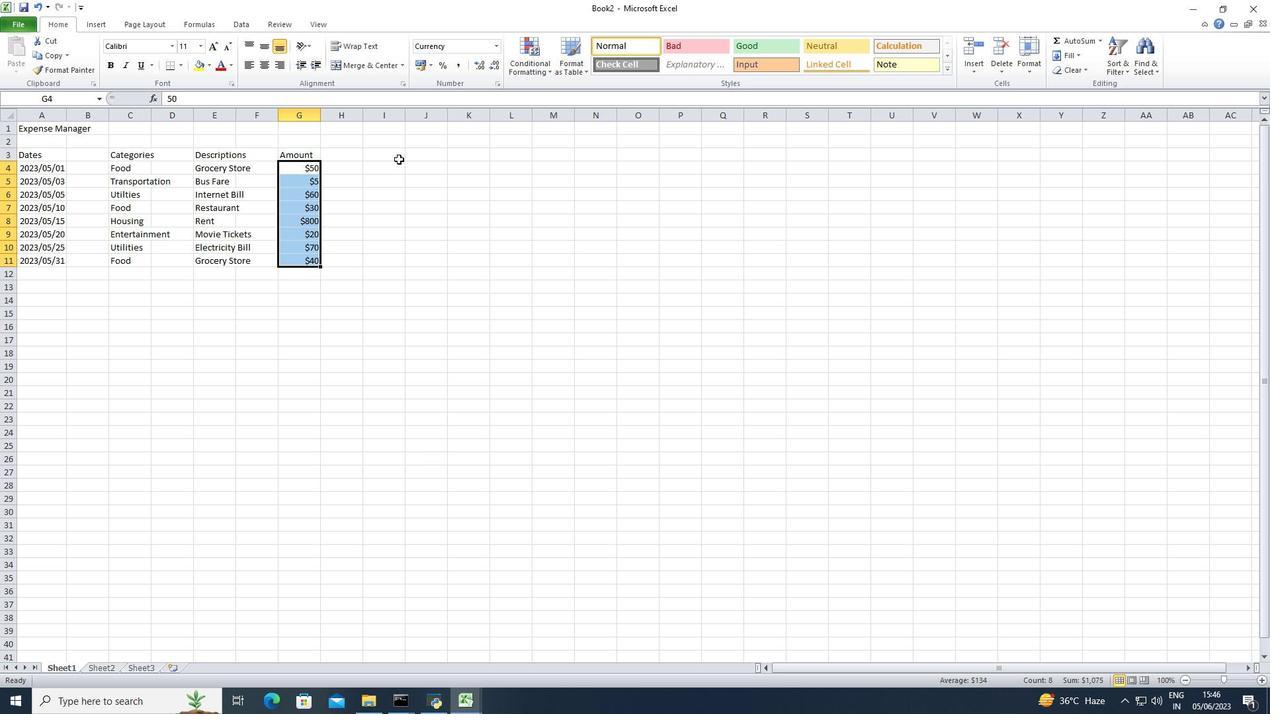
Action: Key pressed ctrl+S<Key.shift>Spreadsheey<Key.backspace>t<Key.space><Key.shift>Template<Key.enter>
Screenshot: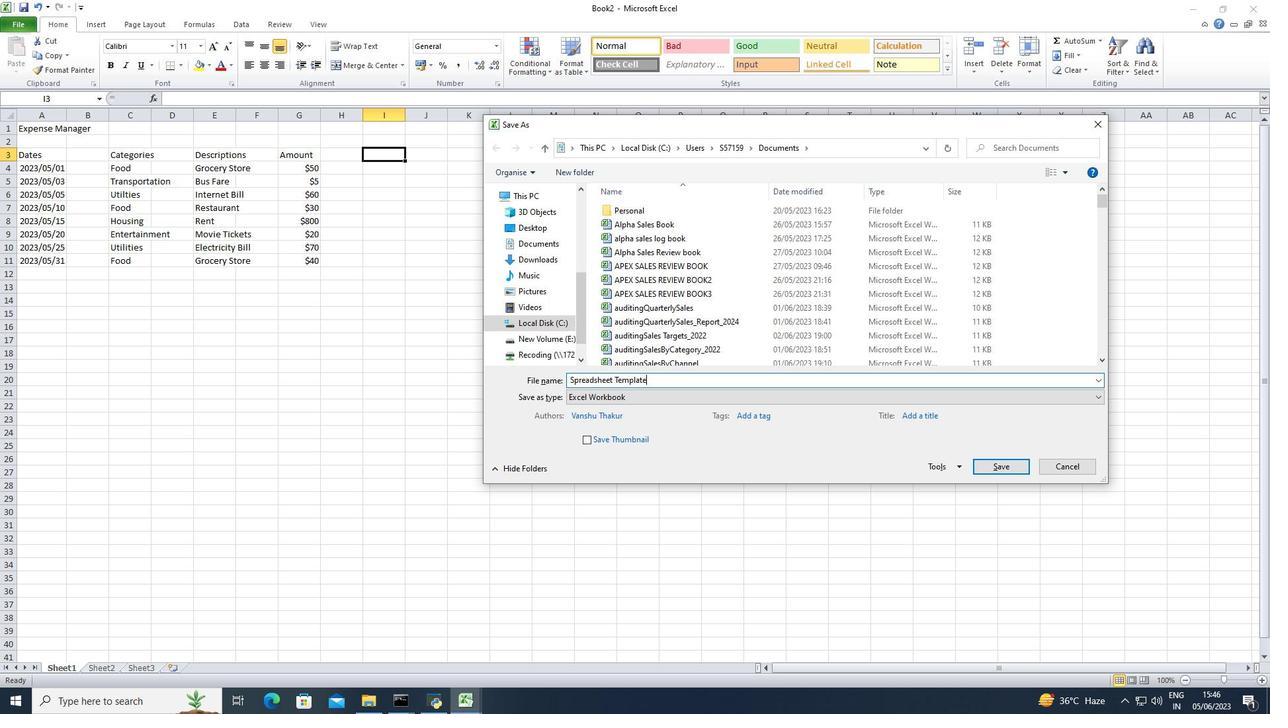 
